 Task: Plan a birthday party for Sarah on June 15th at 7 PM.
Action: Mouse moved to (107, 131)
Screenshot: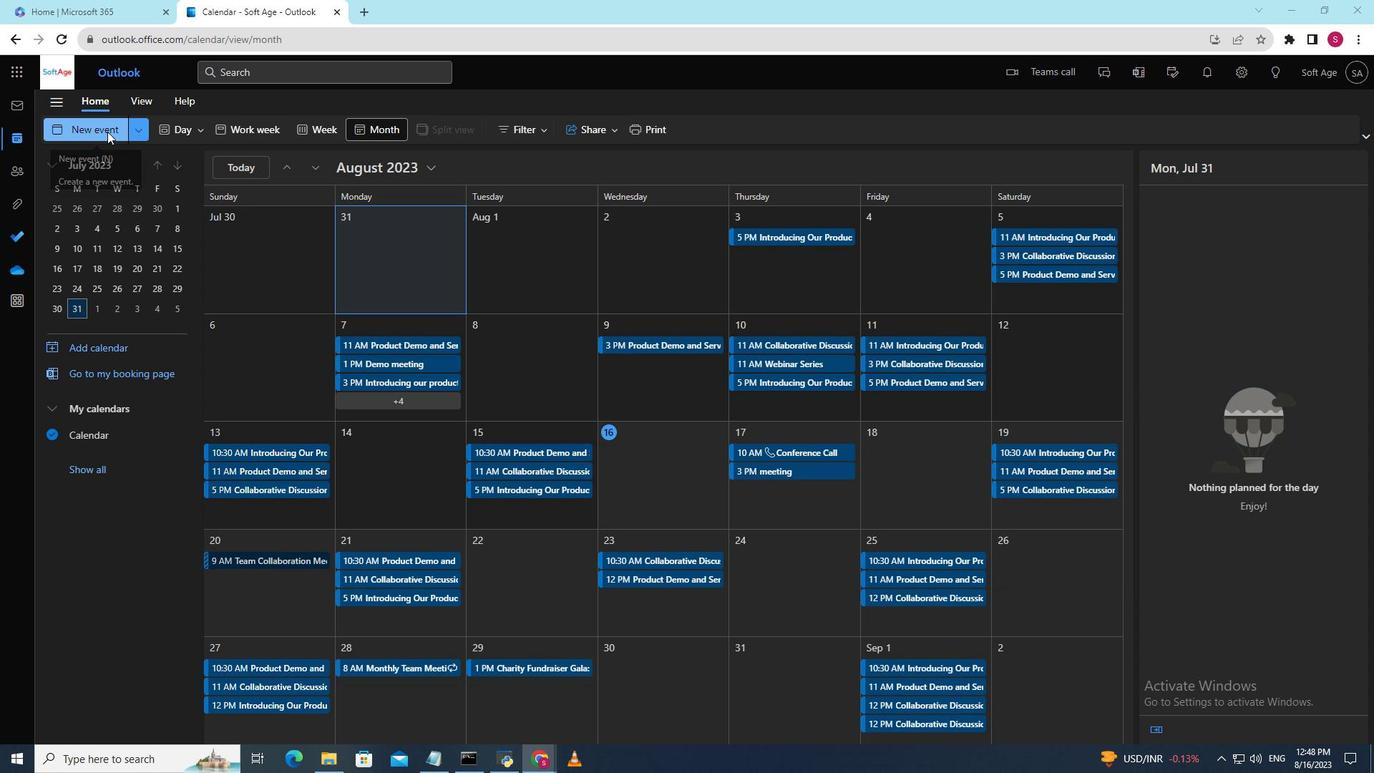
Action: Mouse pressed left at (107, 131)
Screenshot: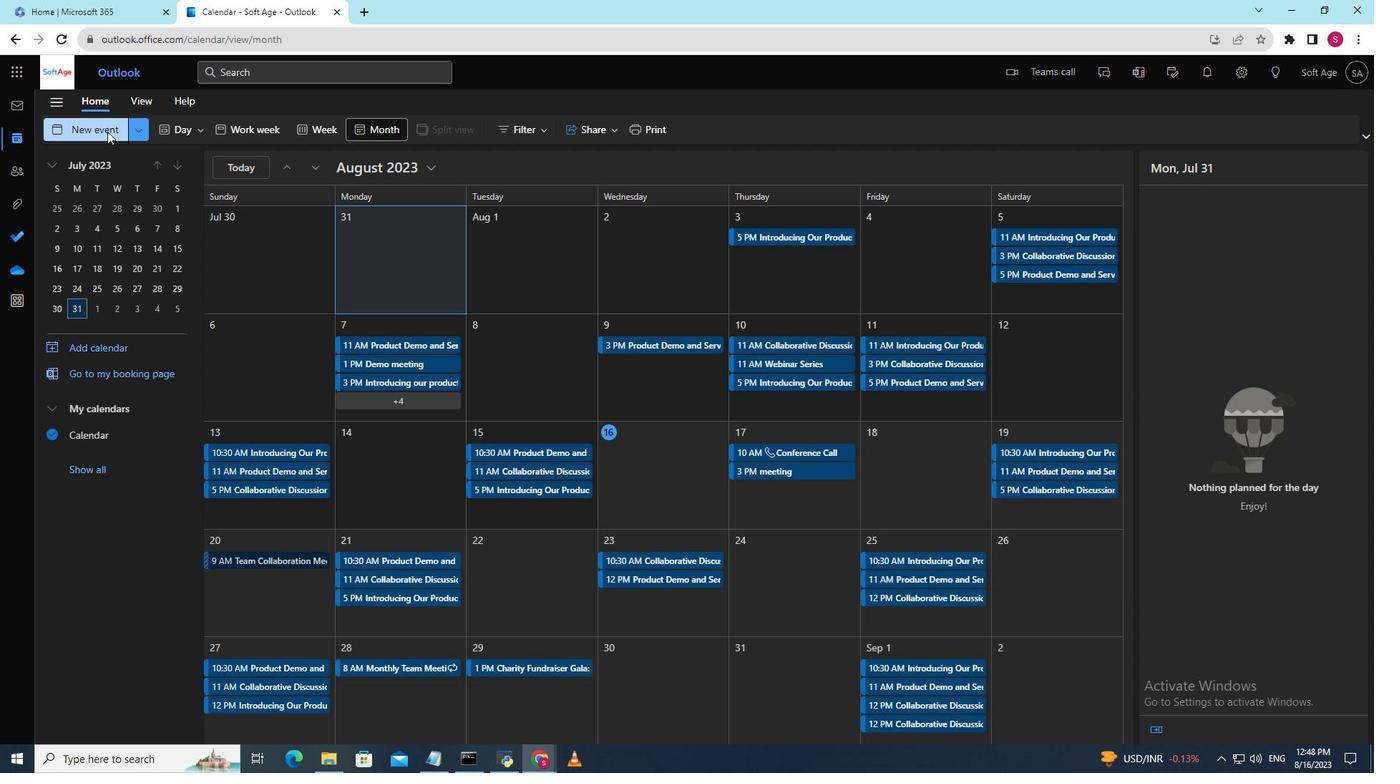 
Action: Mouse moved to (356, 216)
Screenshot: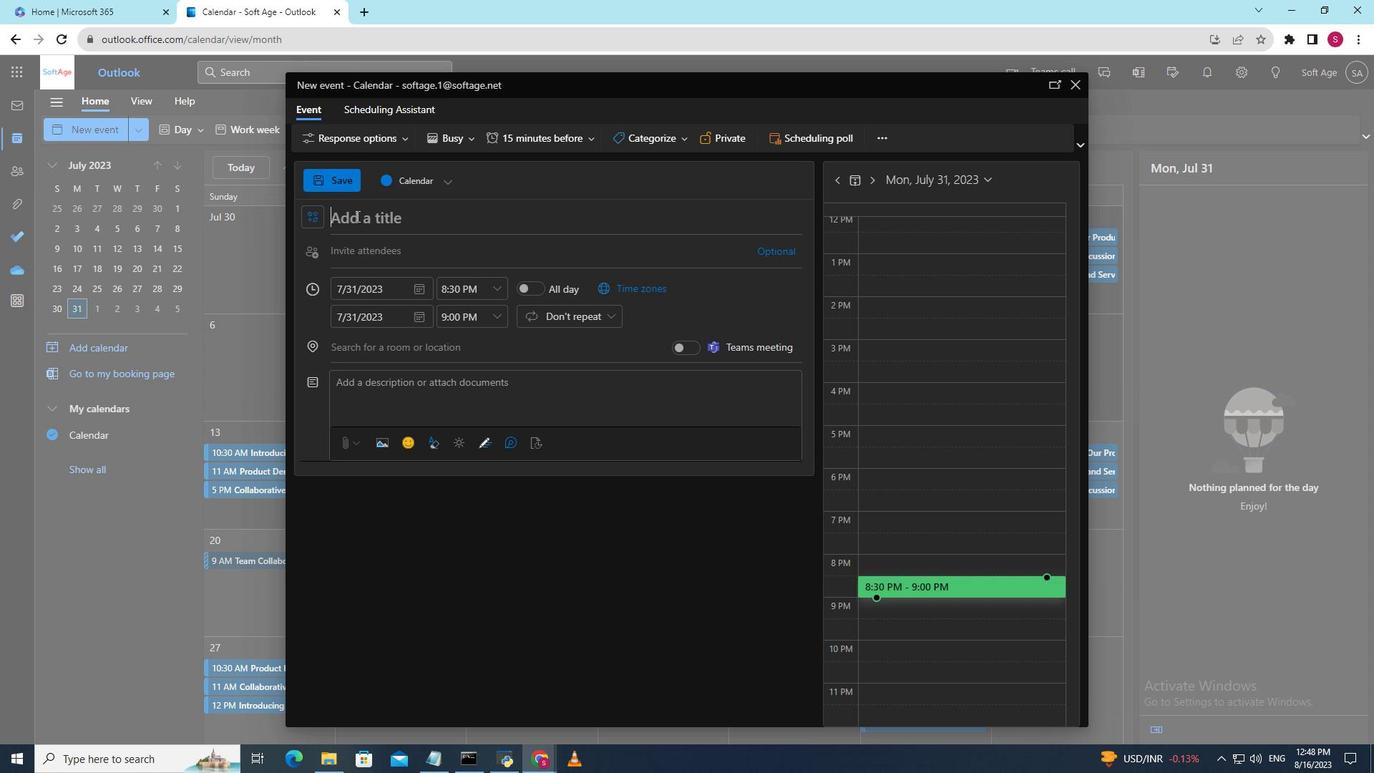 
Action: Key pressed <Key.shift><Key.shift><Key.shift><Key.shift><Key.shift><Key.shift><Key.shift><Key.shift><Key.shift><Key.shift><Key.shift><Key.shift><Key.shift><Key.shift><Key.shift><Key.shift><Key.shift><Key.shift><Key.shift><Key.shift><Key.shift><Key.shift><Key.shift><Key.shift><Key.shift><Key.shift><Key.shift><Key.shift><Key.shift><Key.shift><Key.shift><Key.shift><Key.shift><Key.shift><Key.shift><Key.shift><Key.shift><Key.shift><Key.shift><Key.shift><Key.shift><Key.shift><Key.shift><Key.shift><Key.shift><Key.shift><Key.shift><Key.shift><Key.shift><Key.shift><Key.shift><Key.shift><Key.shift><Key.shift><Key.shift><Key.shift><Key.shift><Key.shift><Key.shift><Key.shift><Key.shift><Key.shift><Key.shift><Key.shift><Key.shift><Key.shift>Sarah<Key.space><Key.shift><Key.shift><Key.shift><Key.shift><Key.shift><Key.shift><Key.shift>Birthday<Key.space><Key.shift><Key.shift><Key.shift><Key.shift><Key.shift><Key.shift><Key.shift><Key.shift><Key.shift><Key.shift><Key.shift><Key.shift><Key.shift><Key.shift><Key.shift><Key.shift><Key.shift><Key.shift><Key.shift><Key.shift>Party
Screenshot: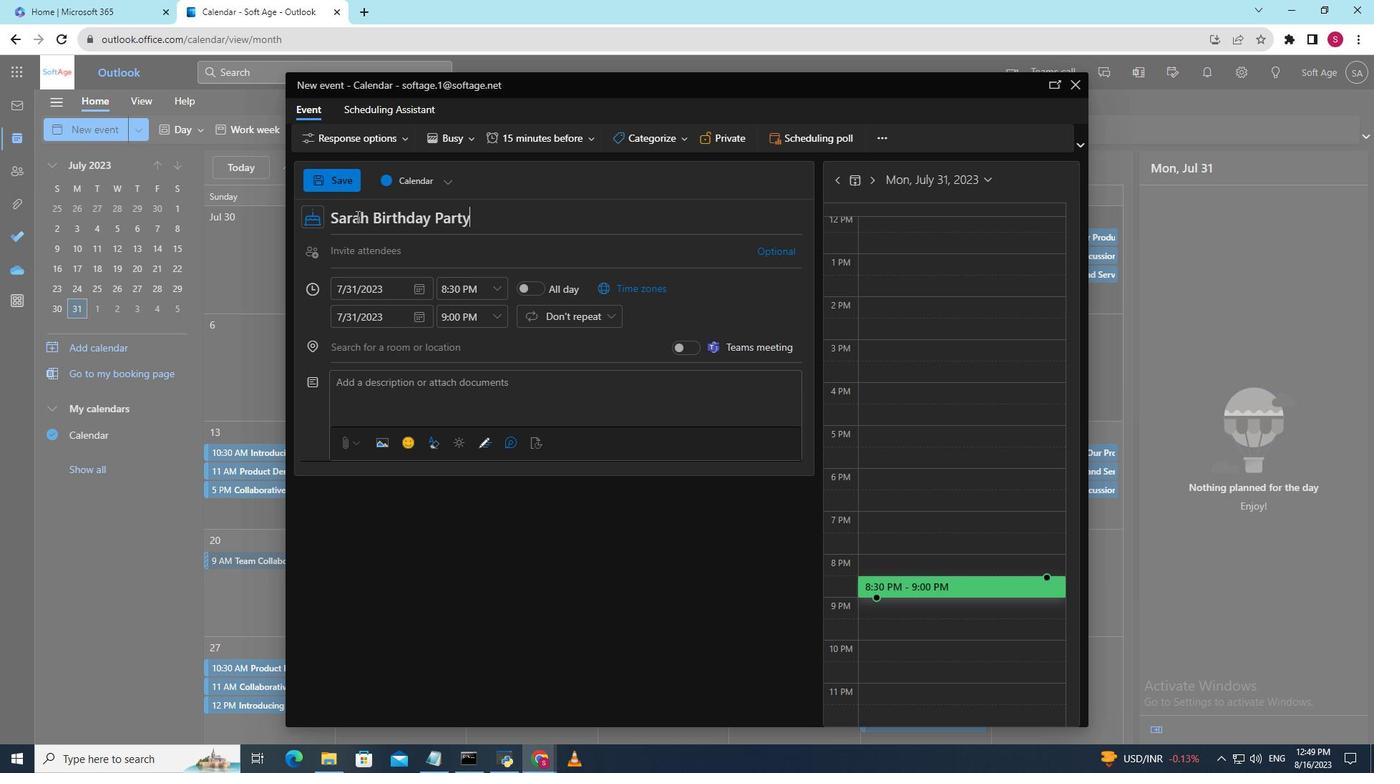 
Action: Mouse moved to (401, 251)
Screenshot: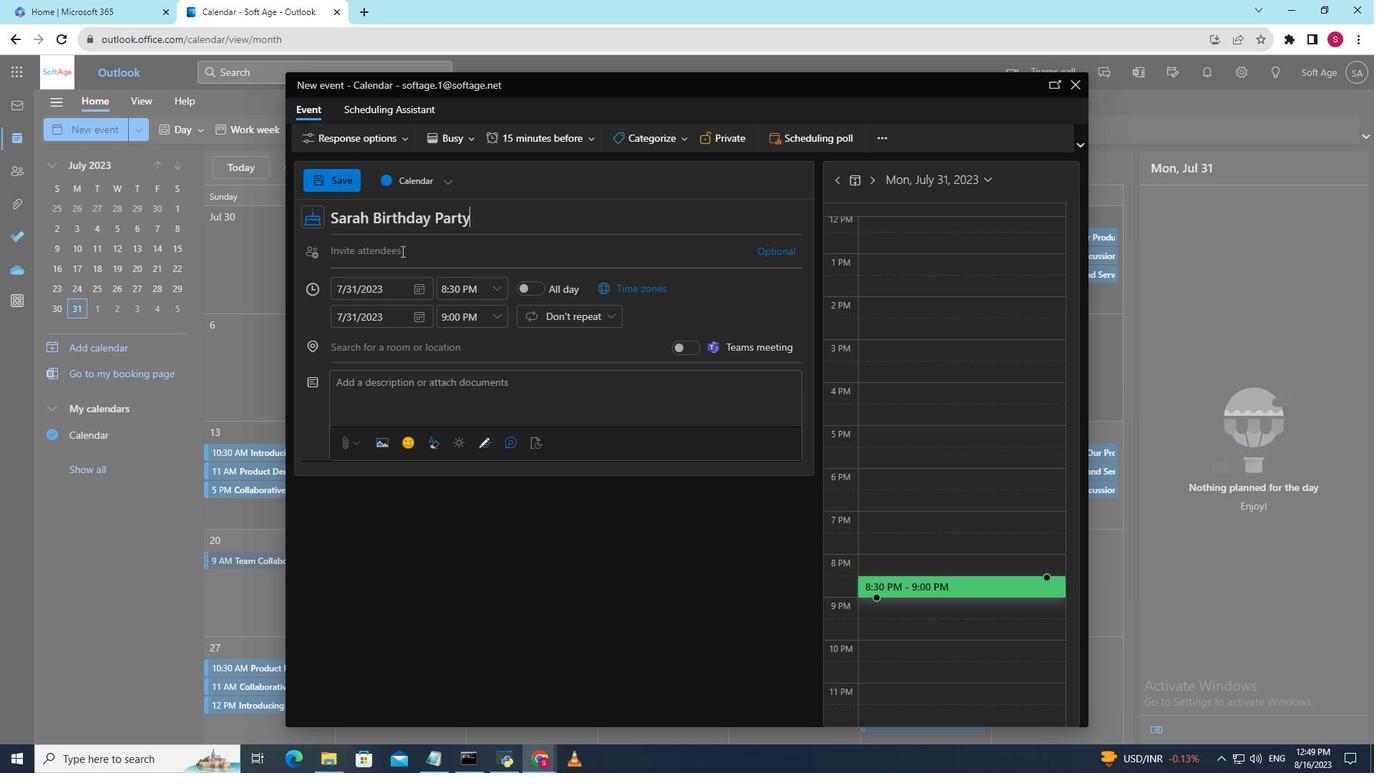 
Action: Mouse pressed left at (401, 251)
Screenshot: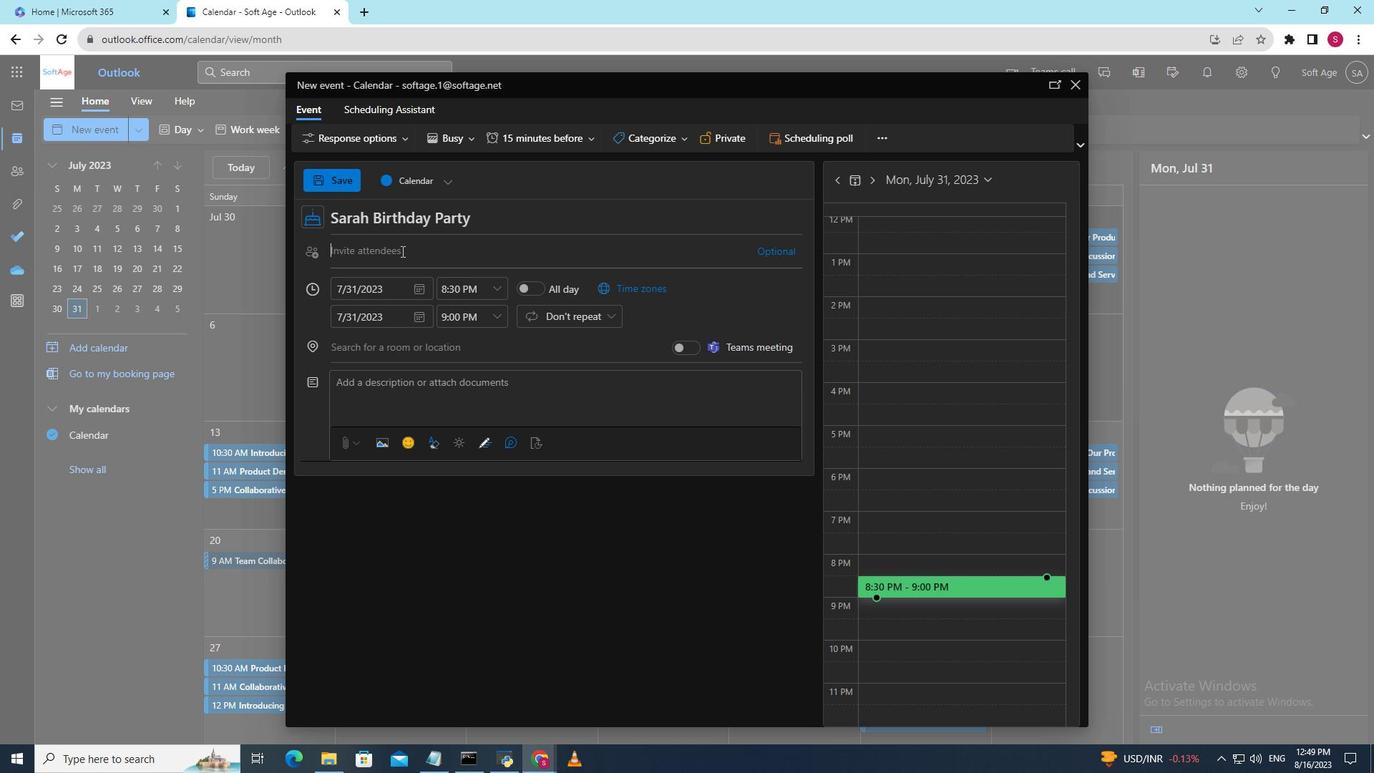 
Action: Key pressed softage.2<Key.shift>@si<Key.backspace>oftage.net
Screenshot: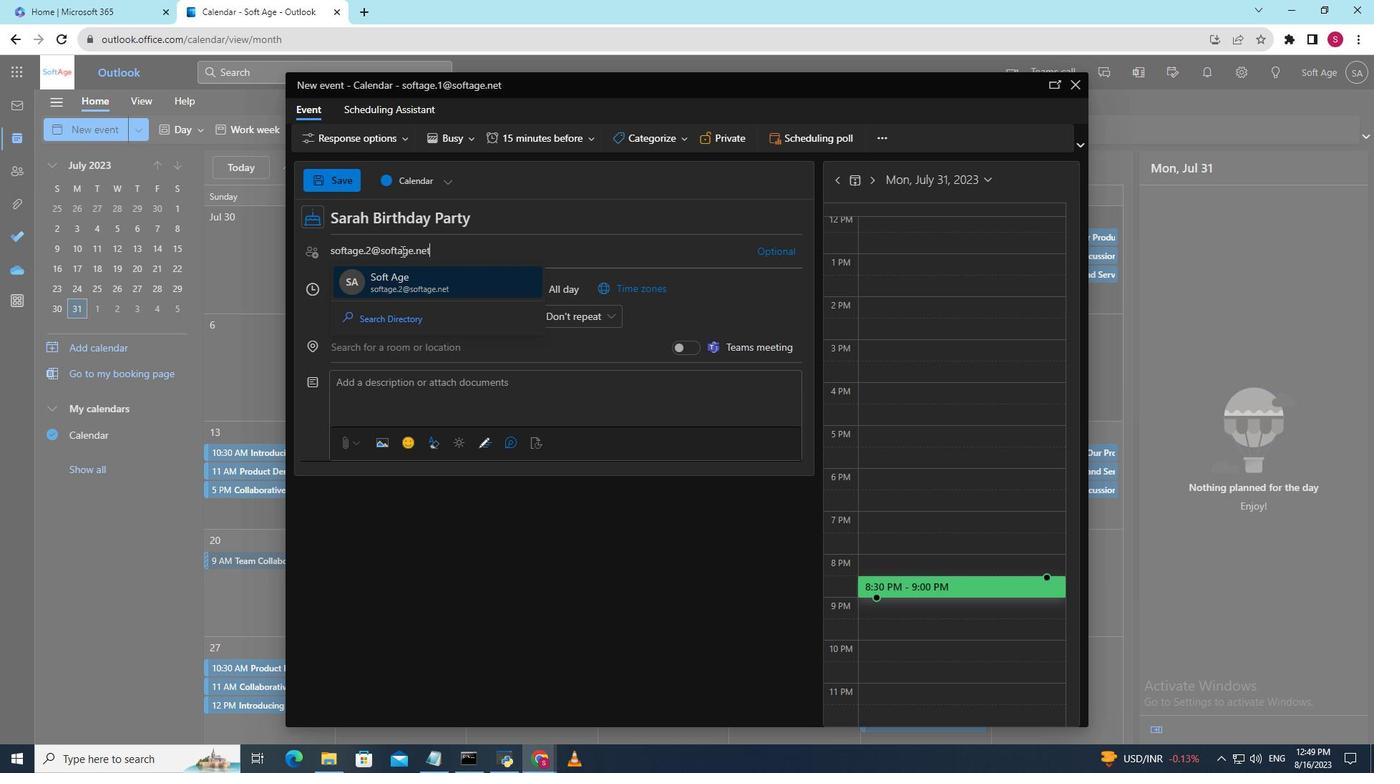 
Action: Mouse moved to (390, 281)
Screenshot: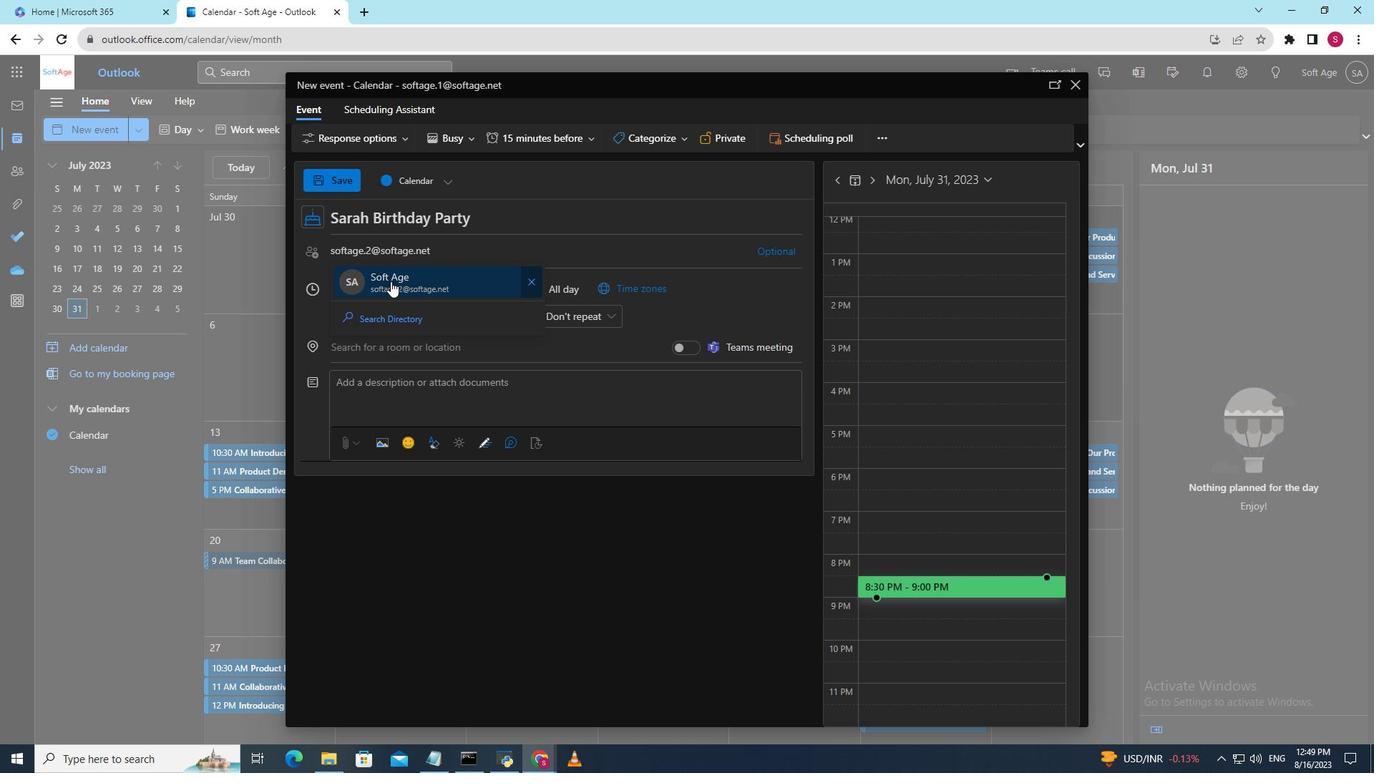 
Action: Mouse pressed left at (390, 281)
Screenshot: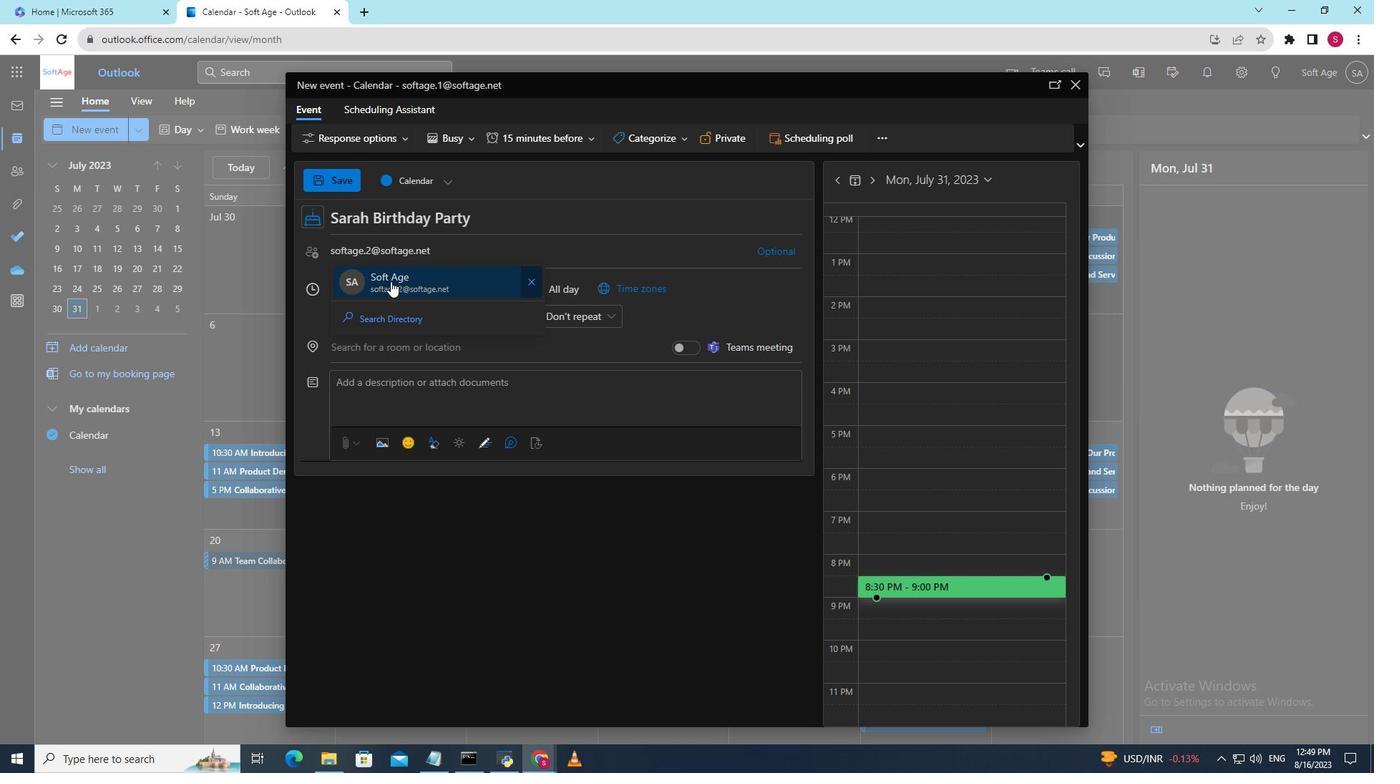 
Action: Mouse moved to (417, 256)
Screenshot: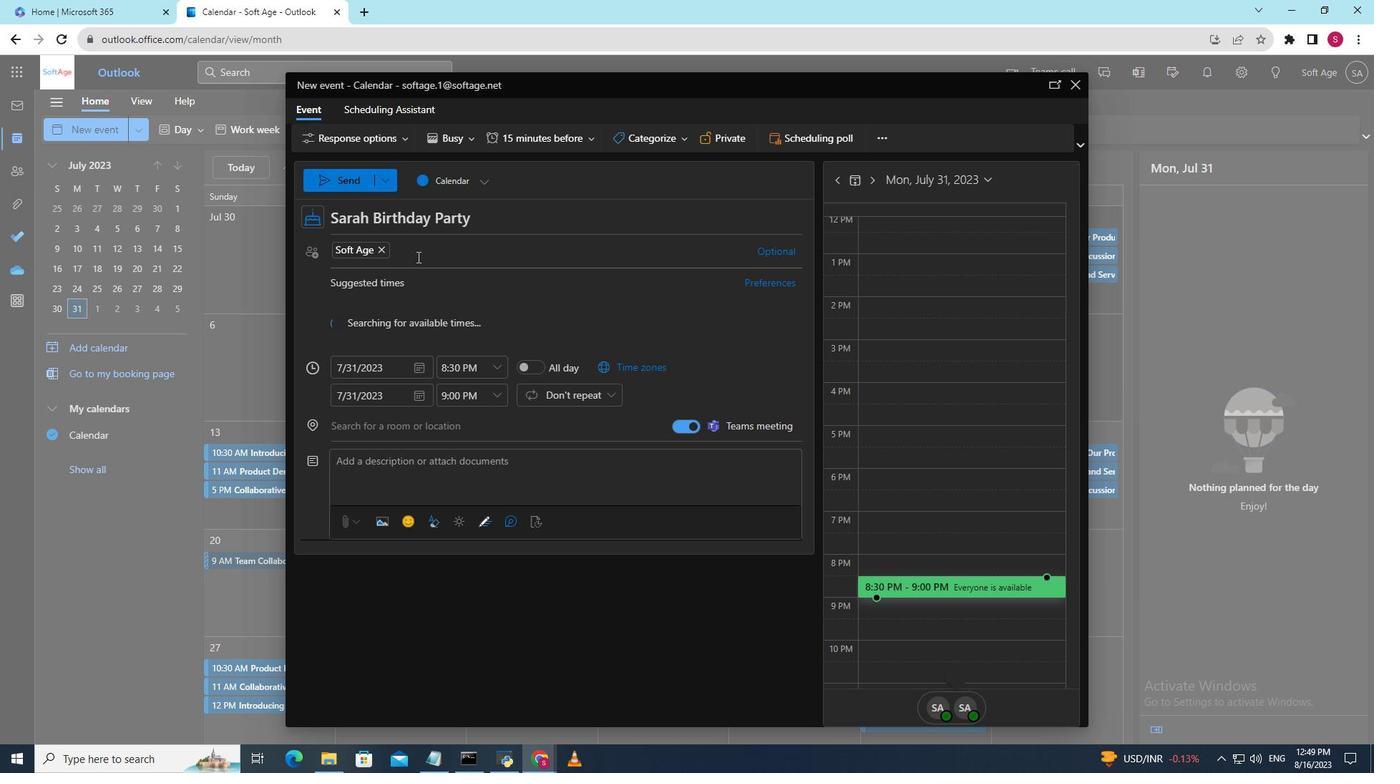 
Action: Key pressed <Key.shift>Softage.3<Key.shift>@softage.net
Screenshot: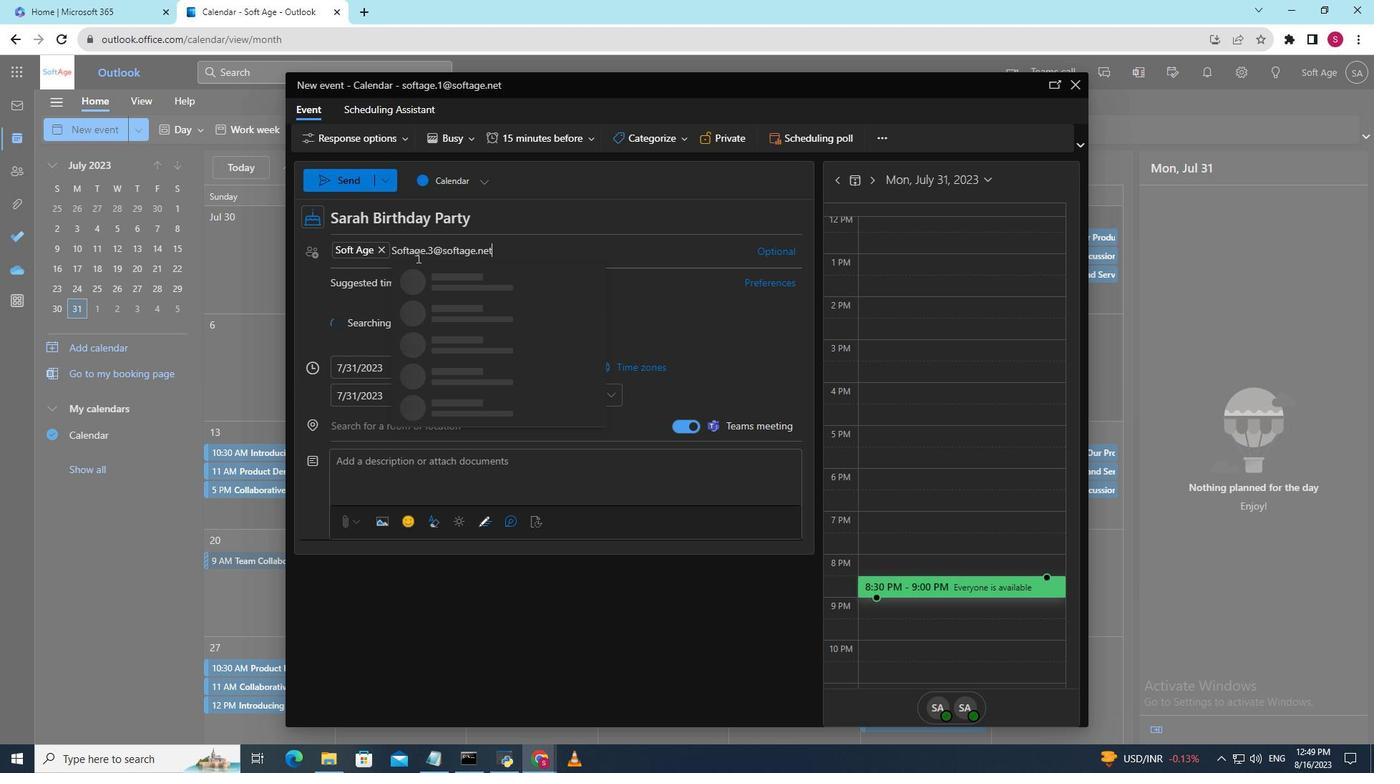 
Action: Mouse moved to (494, 278)
Screenshot: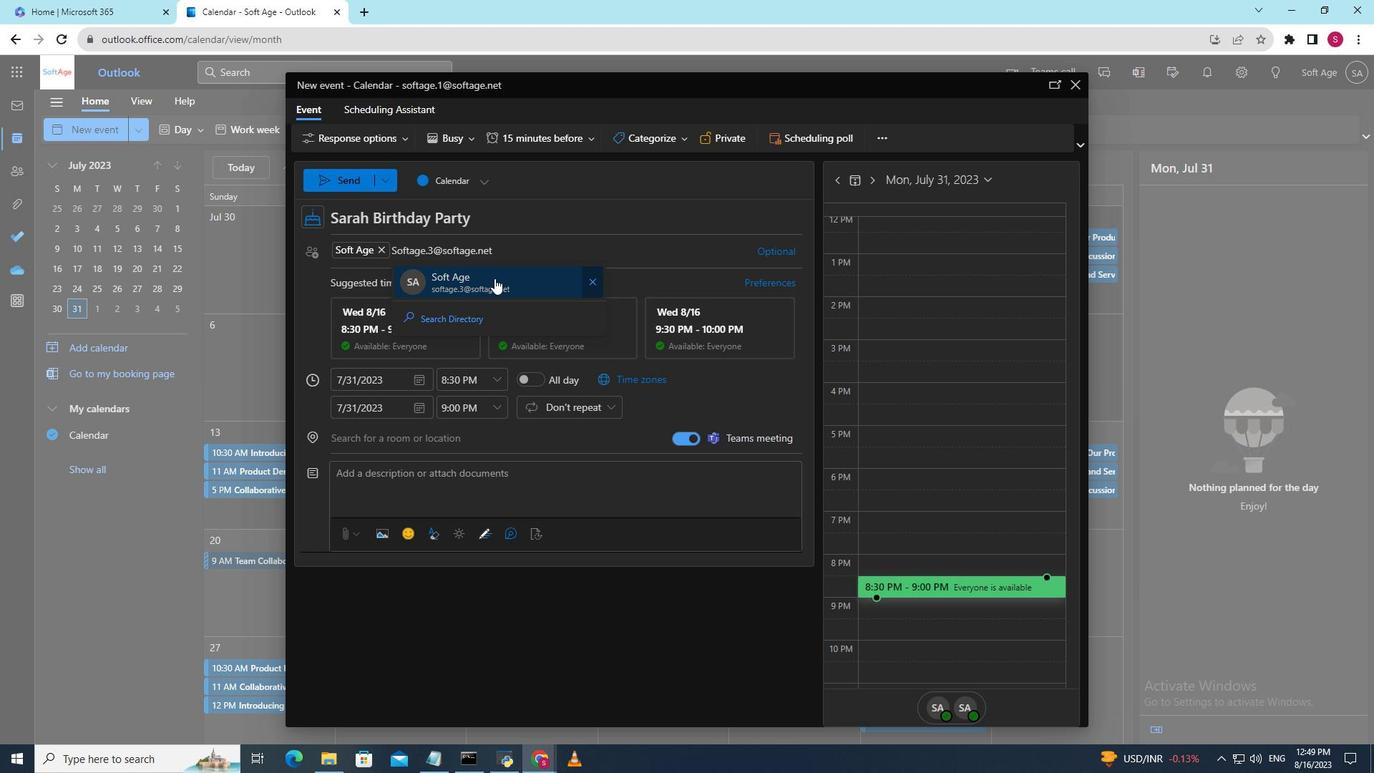 
Action: Mouse pressed left at (494, 278)
Screenshot: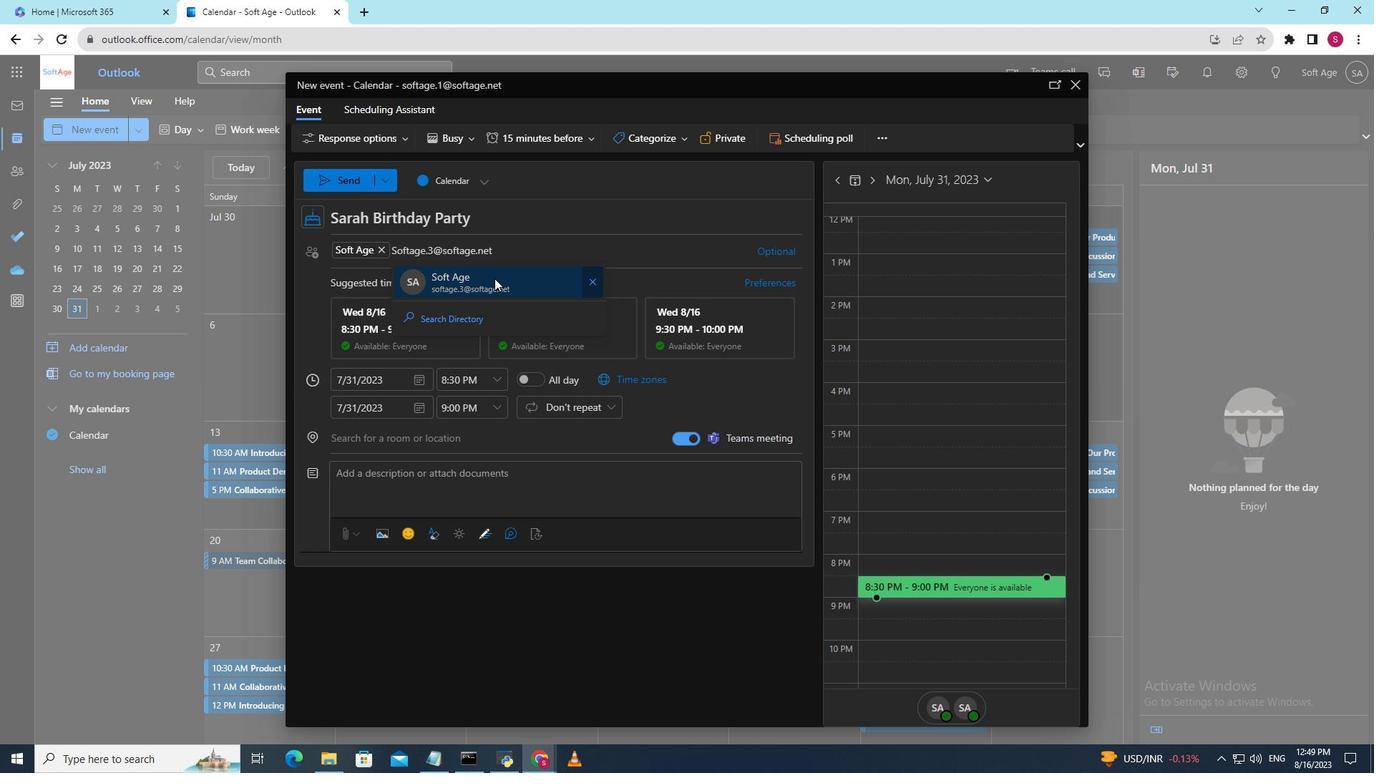 
Action: Key pressed <Key.shift>Softage.4<Key.shift>@softage.net
Screenshot: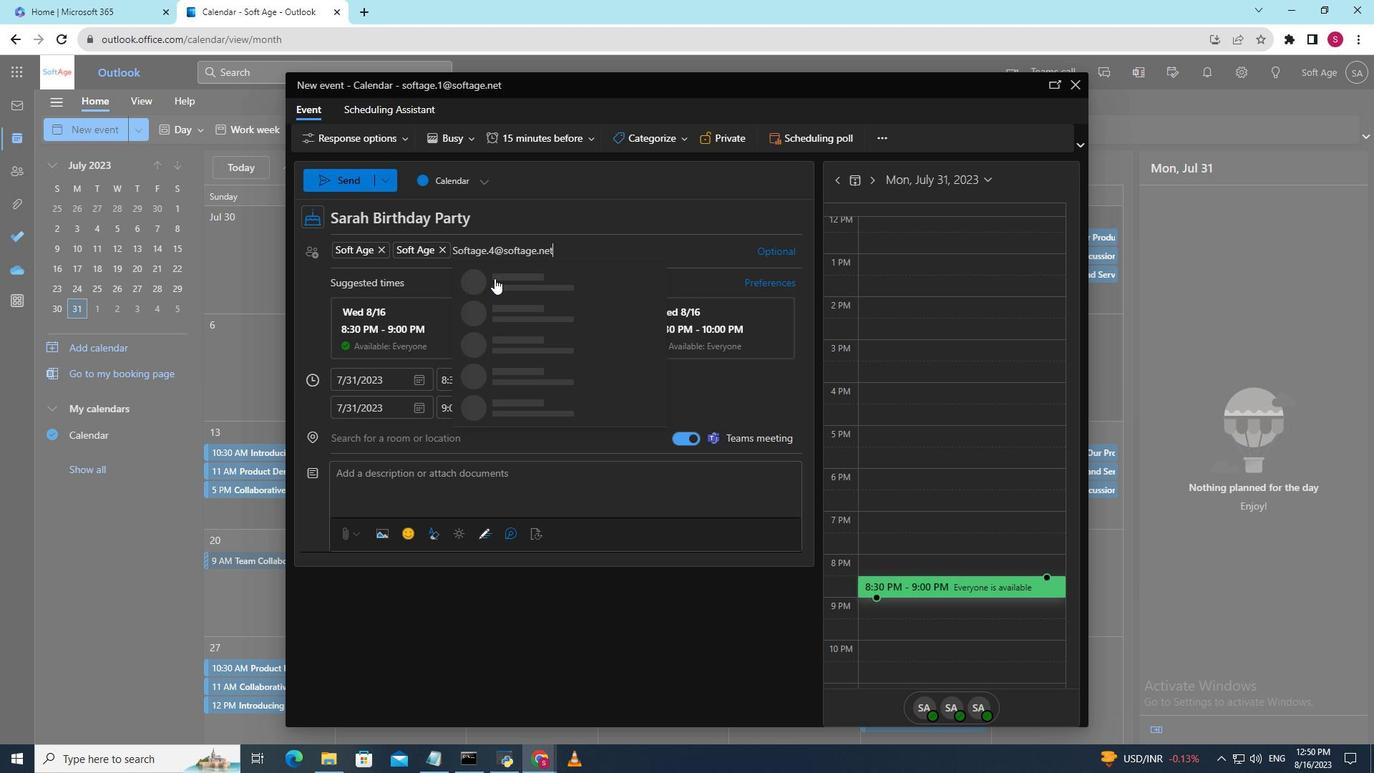 
Action: Mouse pressed left at (494, 278)
Screenshot: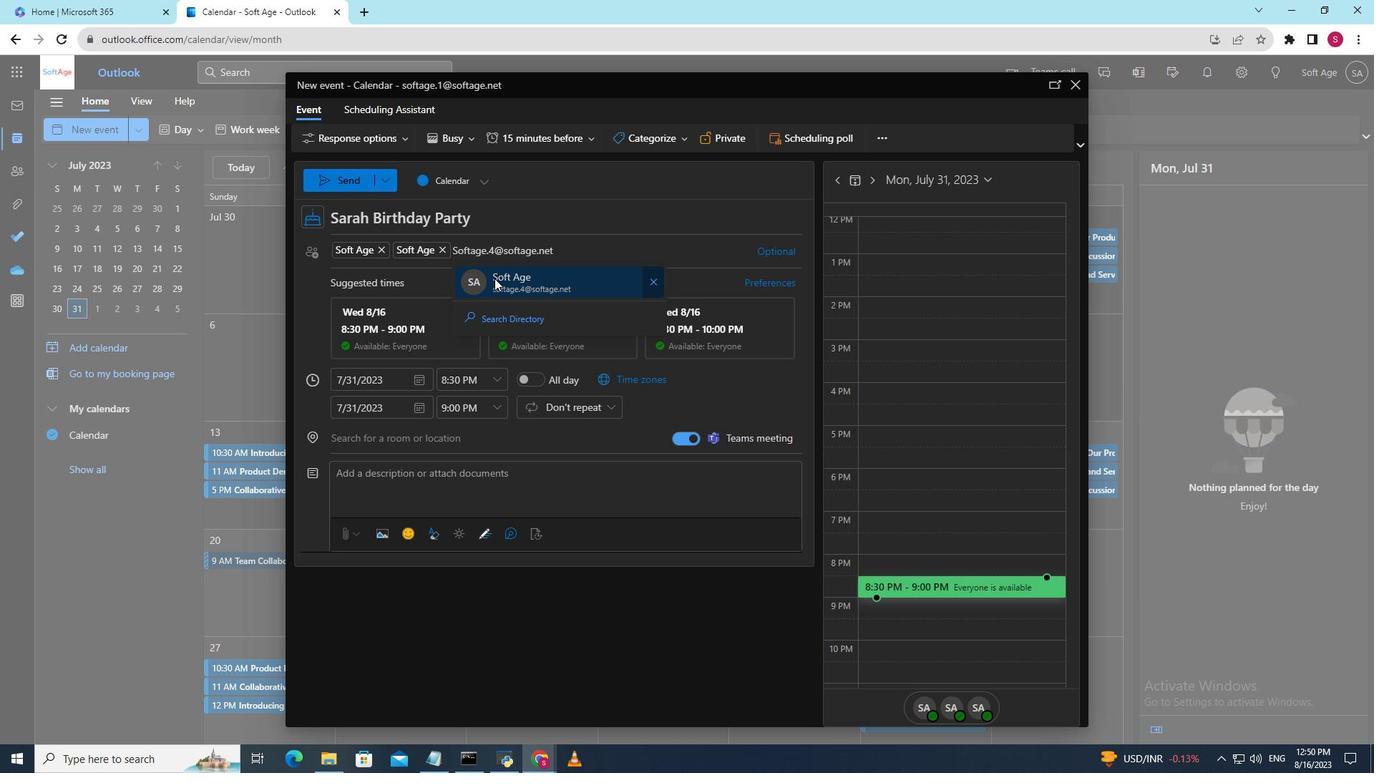 
Action: Mouse moved to (419, 362)
Screenshot: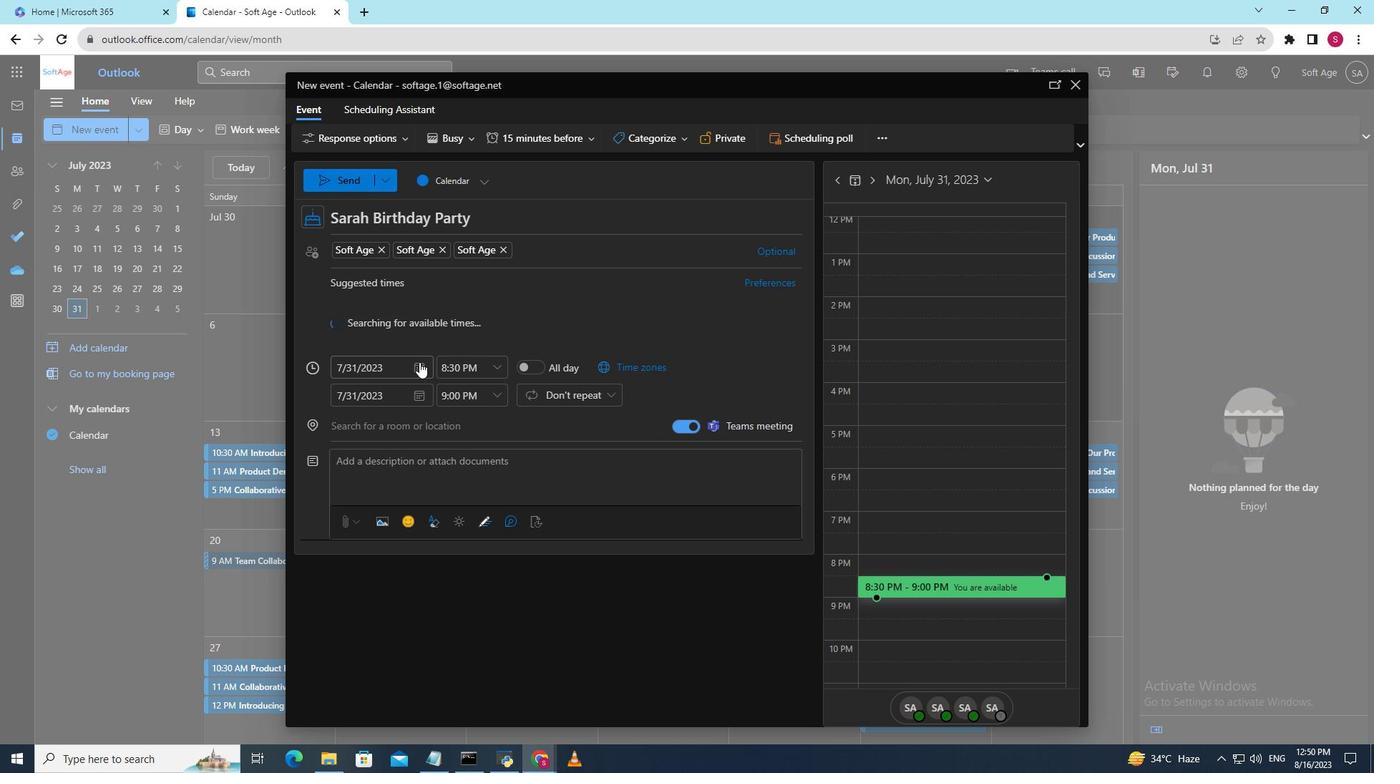 
Action: Mouse pressed left at (419, 362)
Screenshot: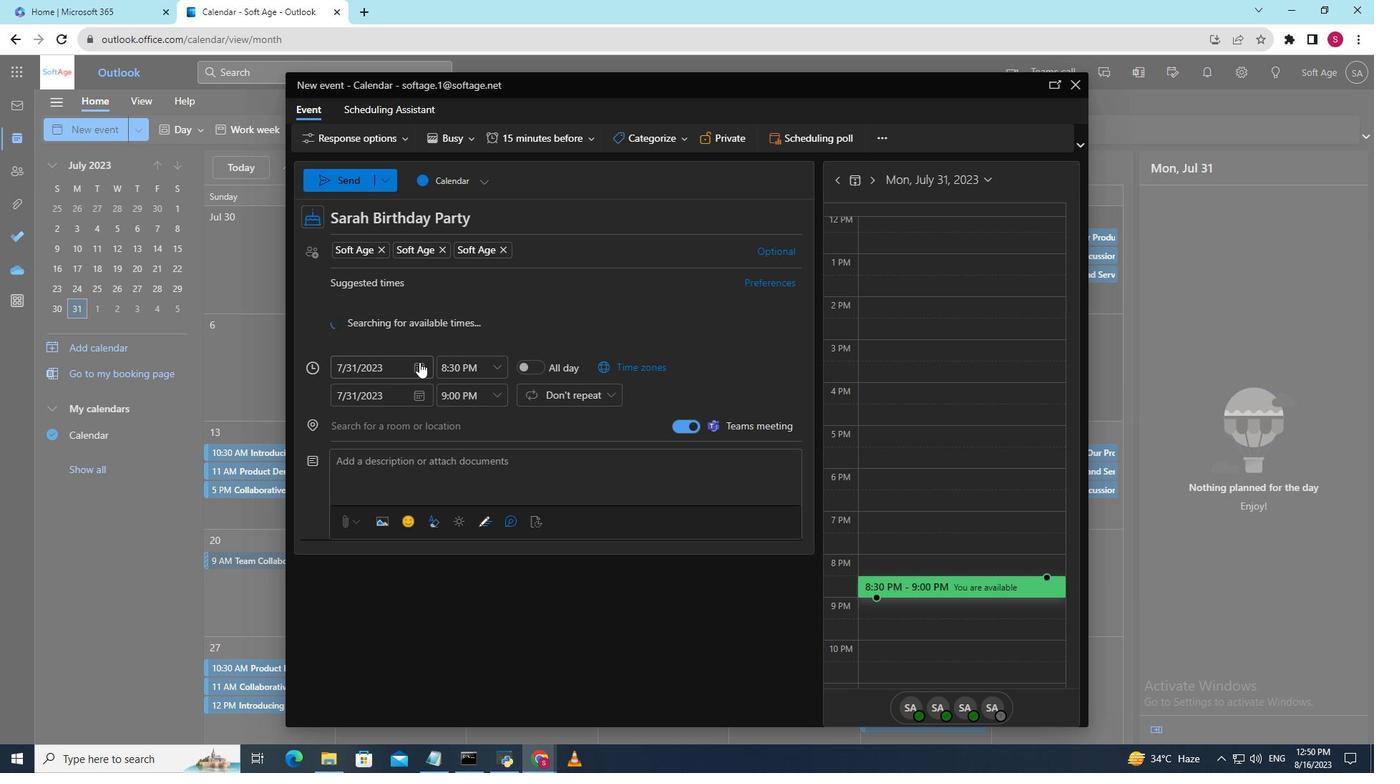 
Action: Mouse moved to (464, 398)
Screenshot: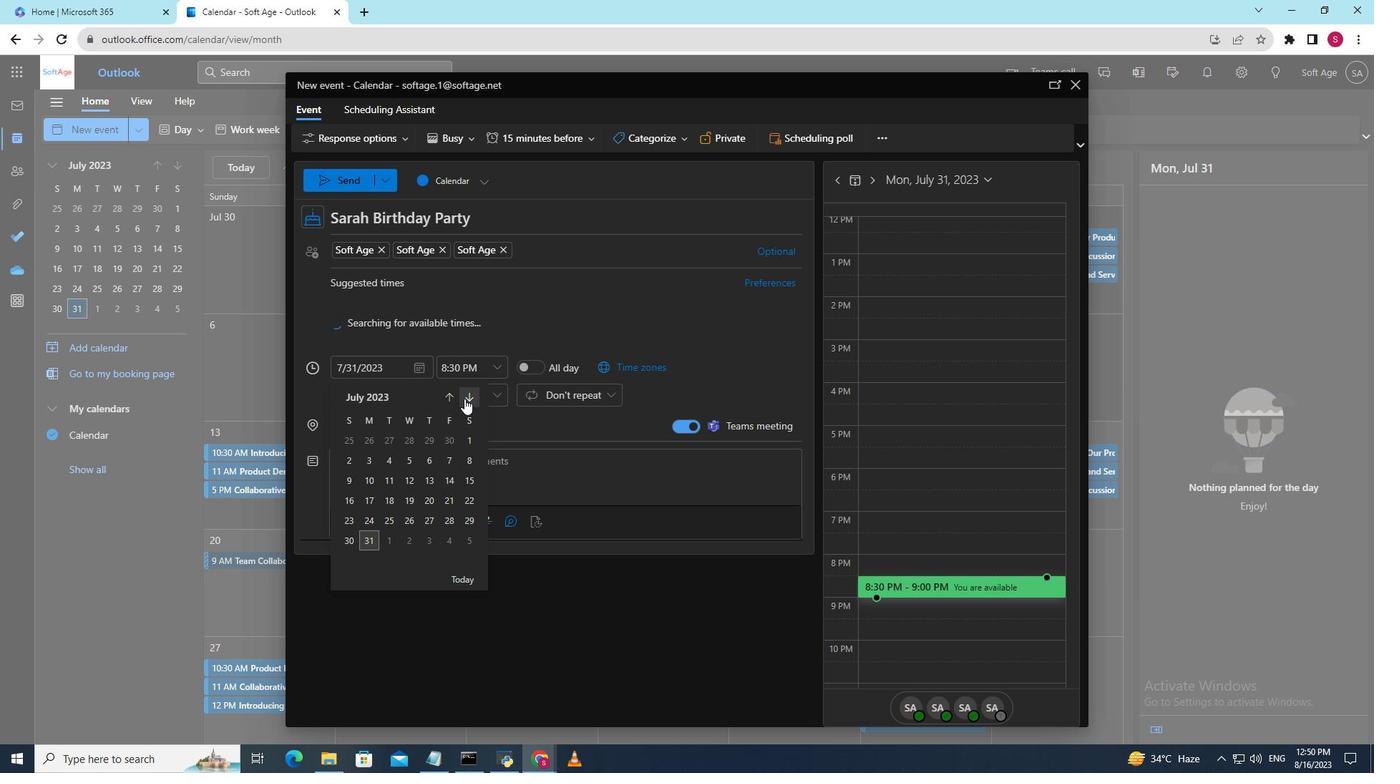 
Action: Mouse pressed left at (464, 398)
Screenshot: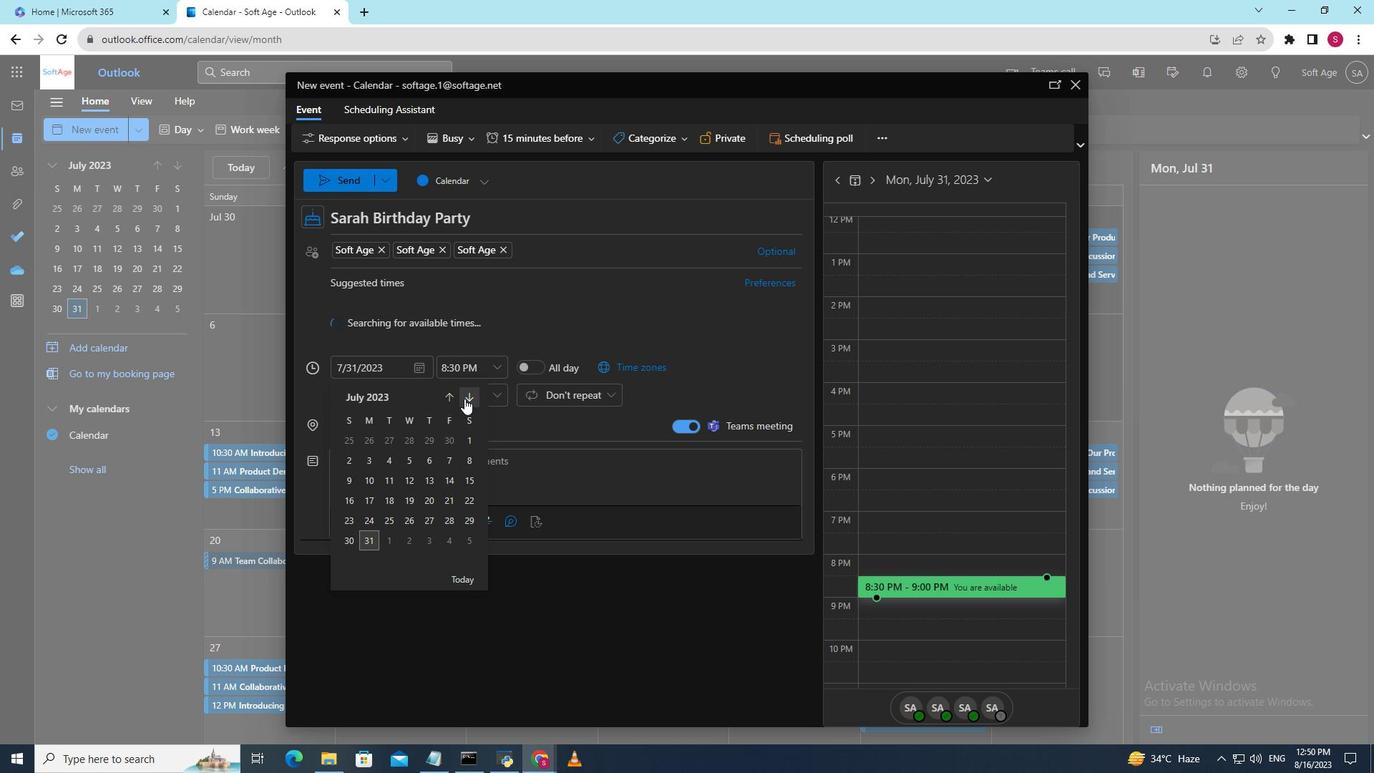 
Action: Mouse moved to (453, 401)
Screenshot: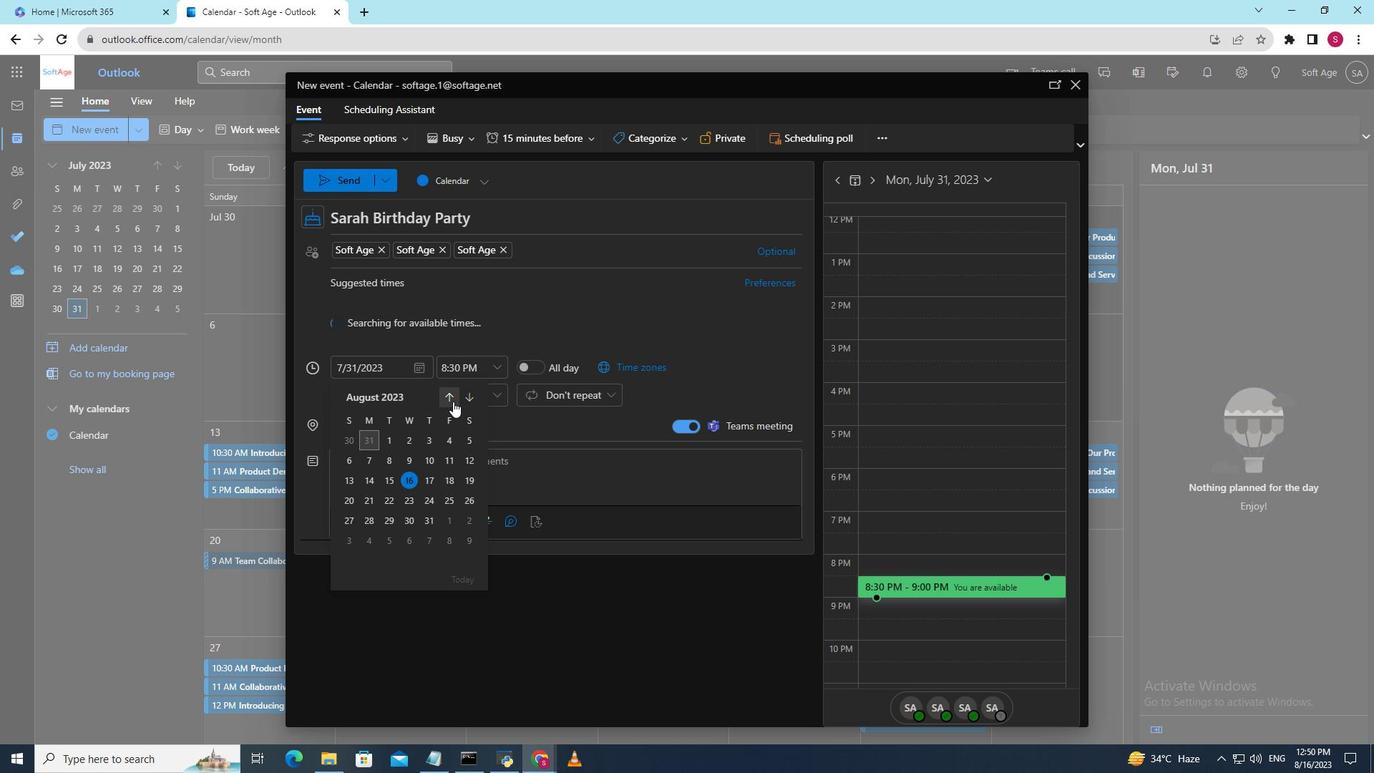 
Action: Mouse pressed left at (453, 401)
Screenshot: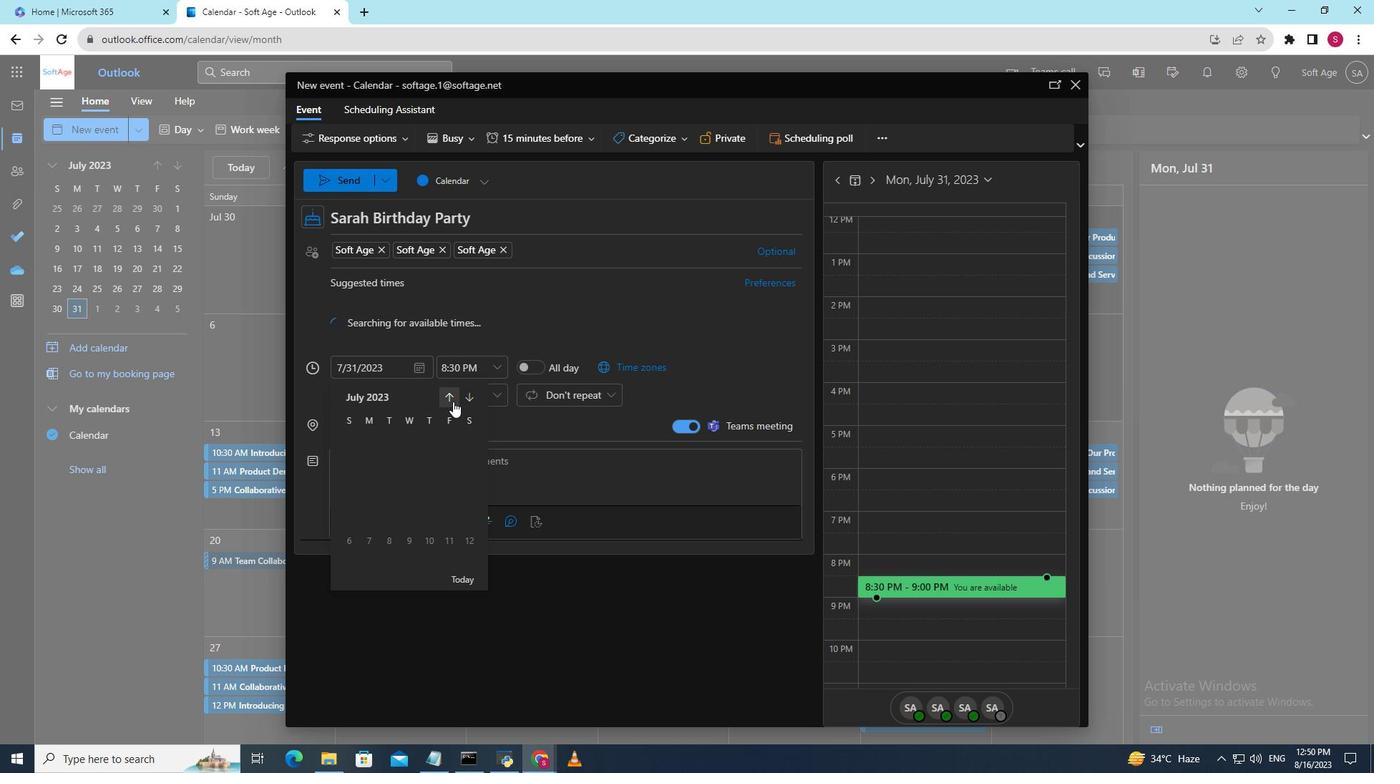 
Action: Mouse pressed left at (453, 401)
Screenshot: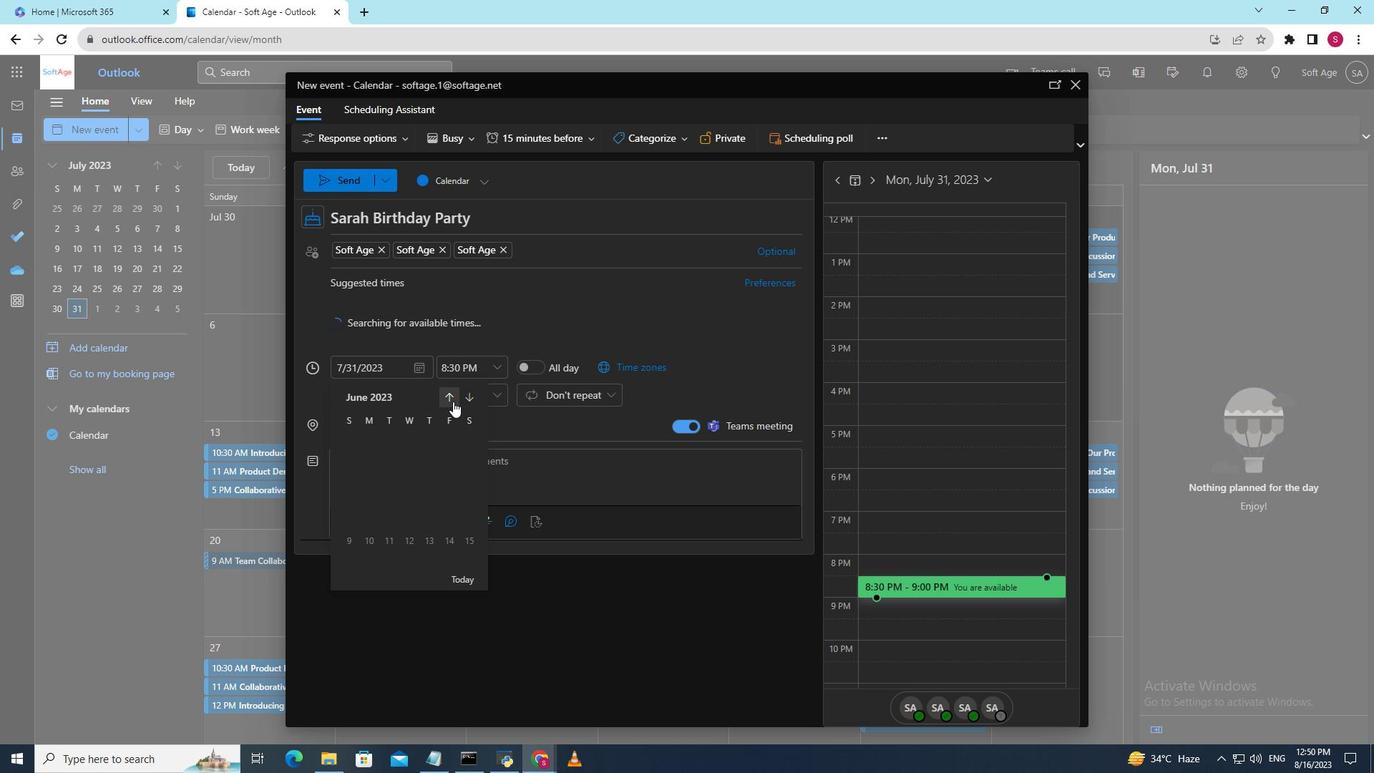
Action: Mouse moved to (428, 480)
Screenshot: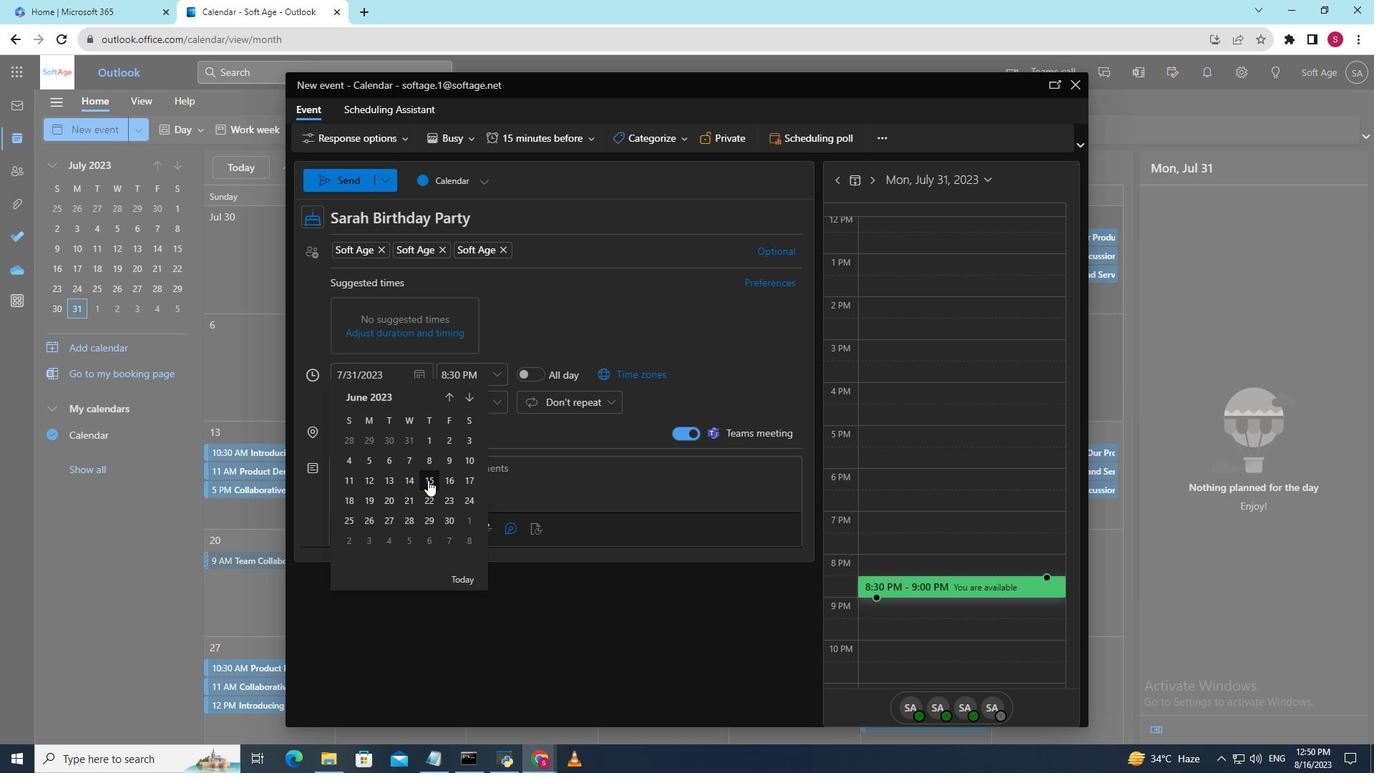 
Action: Mouse pressed left at (428, 480)
Screenshot: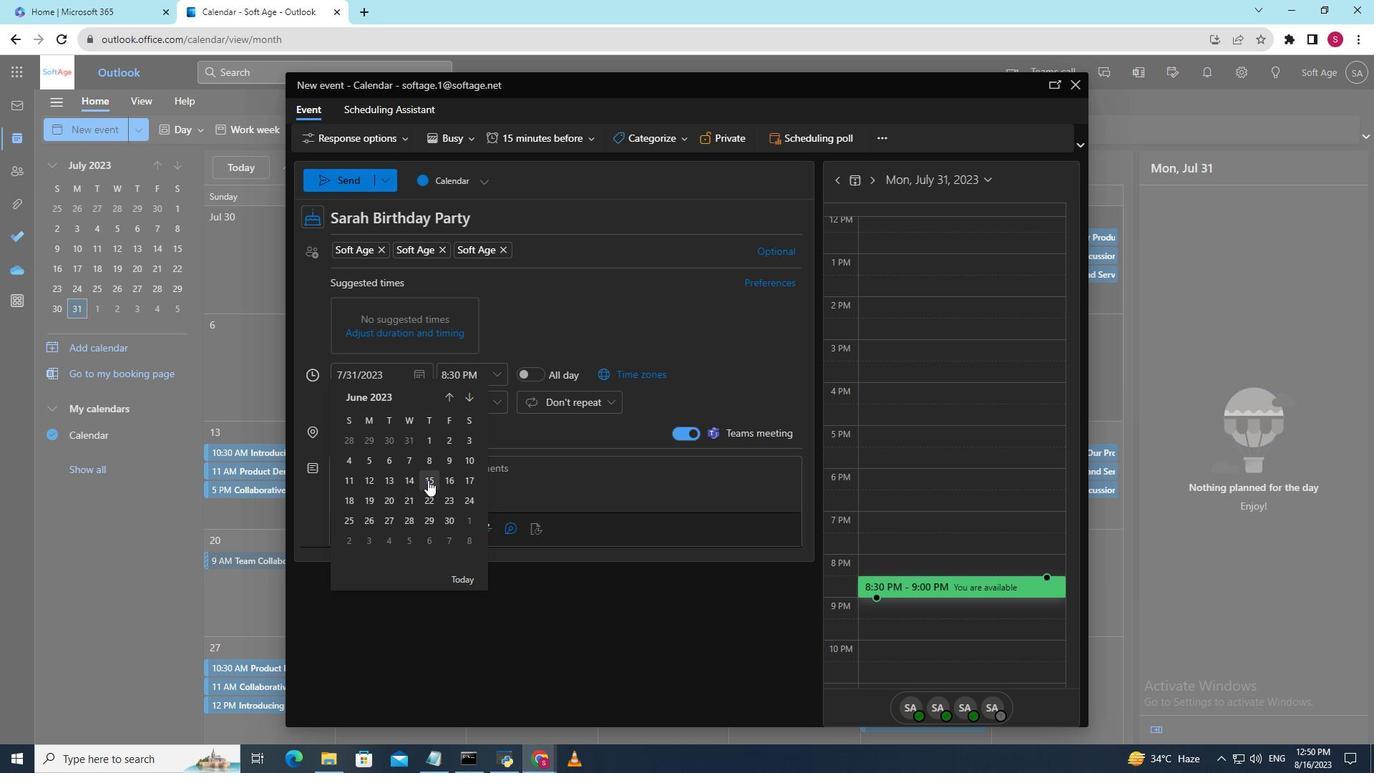 
Action: Mouse moved to (498, 370)
Screenshot: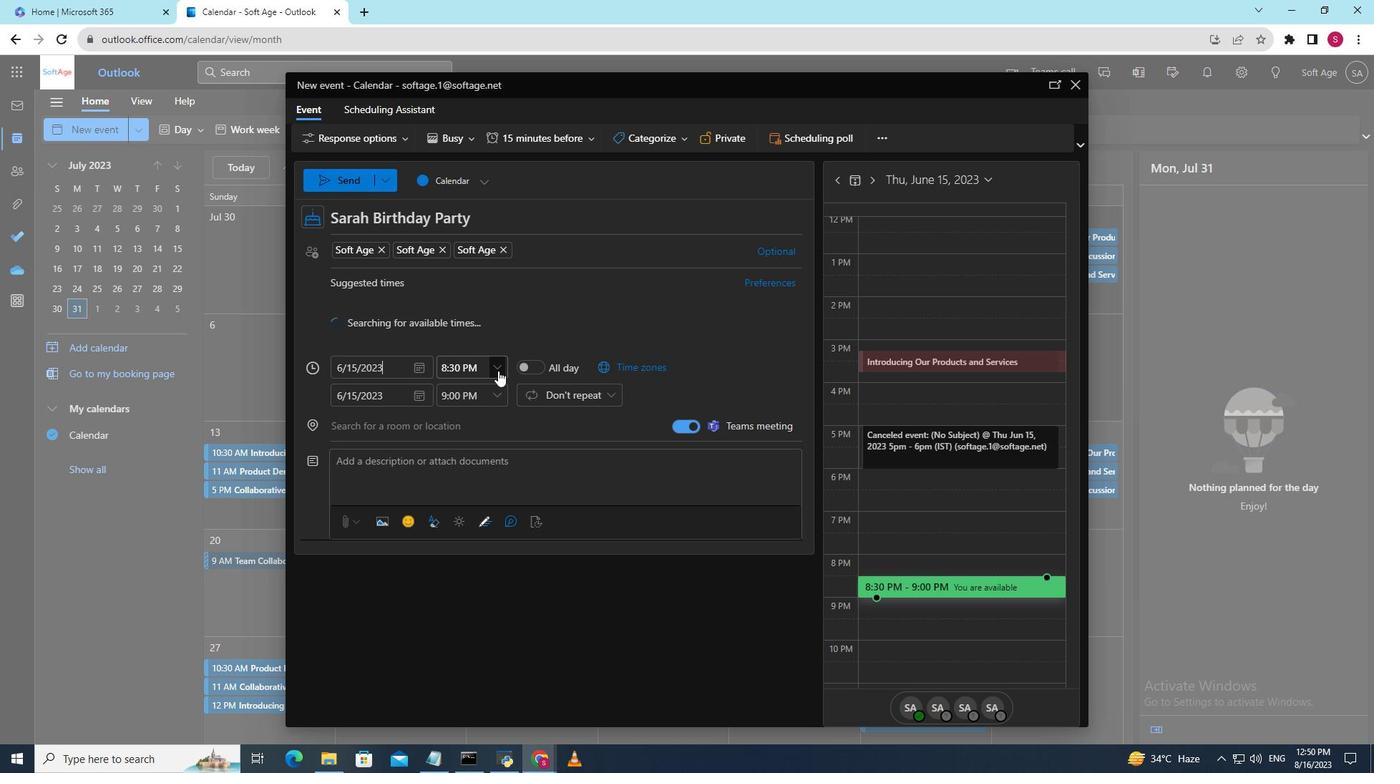 
Action: Mouse pressed left at (498, 370)
Screenshot: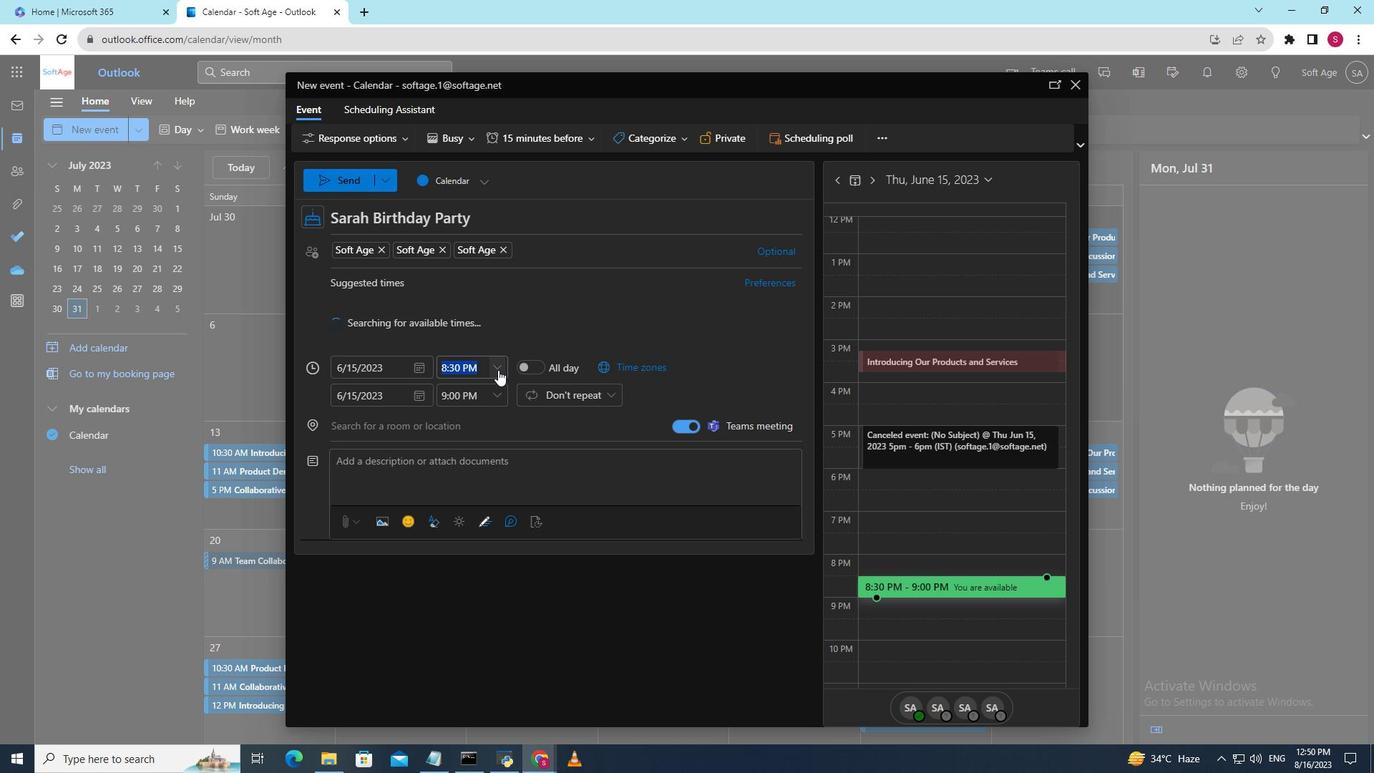 
Action: Mouse moved to (500, 387)
Screenshot: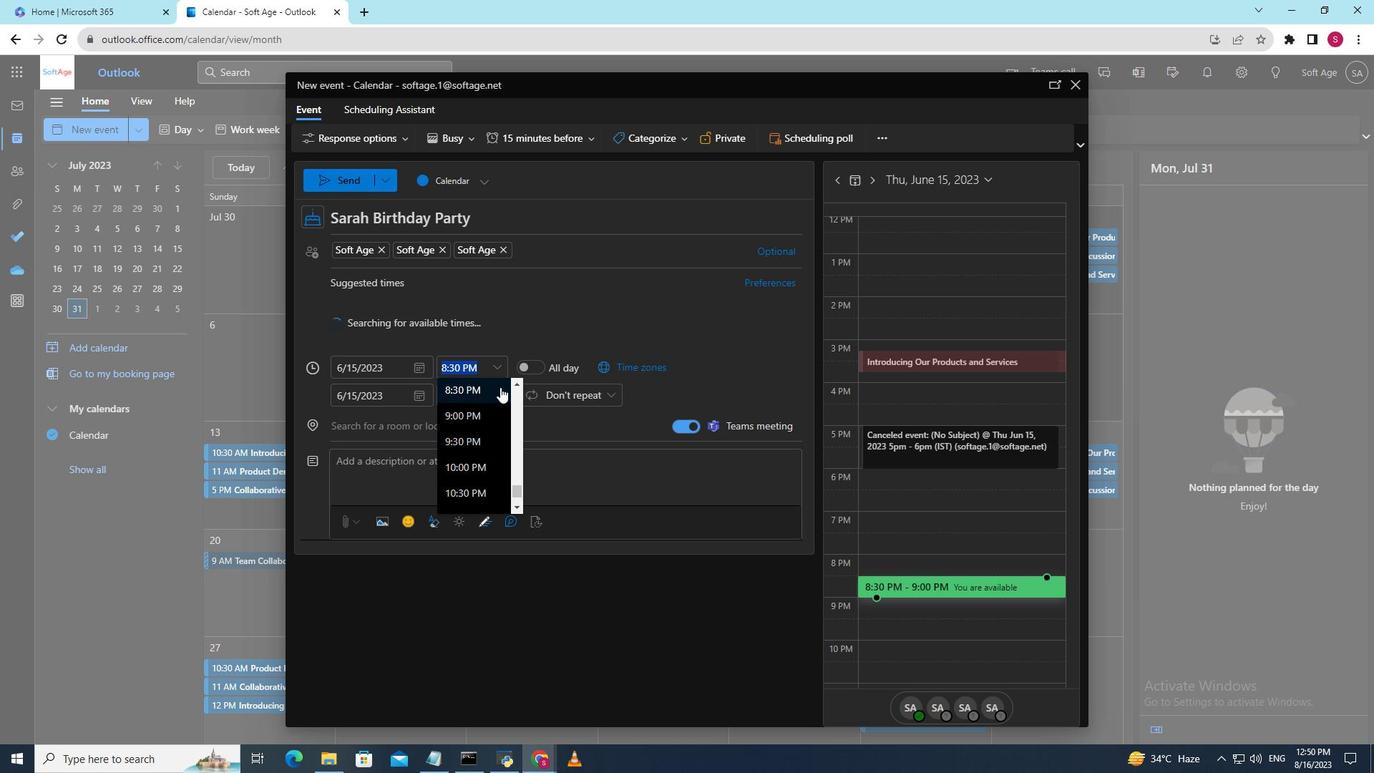 
Action: Mouse scrolled (500, 387) with delta (0, 0)
Screenshot: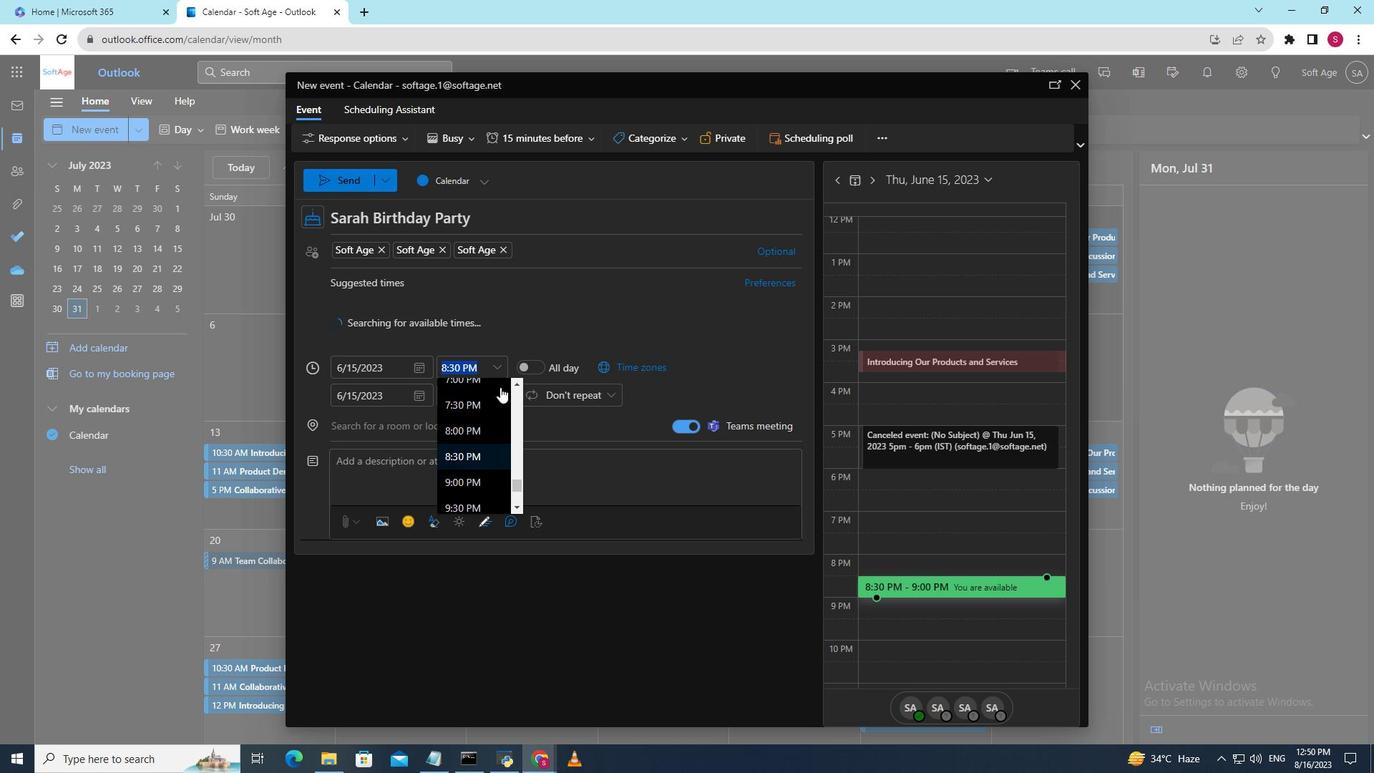 
Action: Mouse moved to (475, 395)
Screenshot: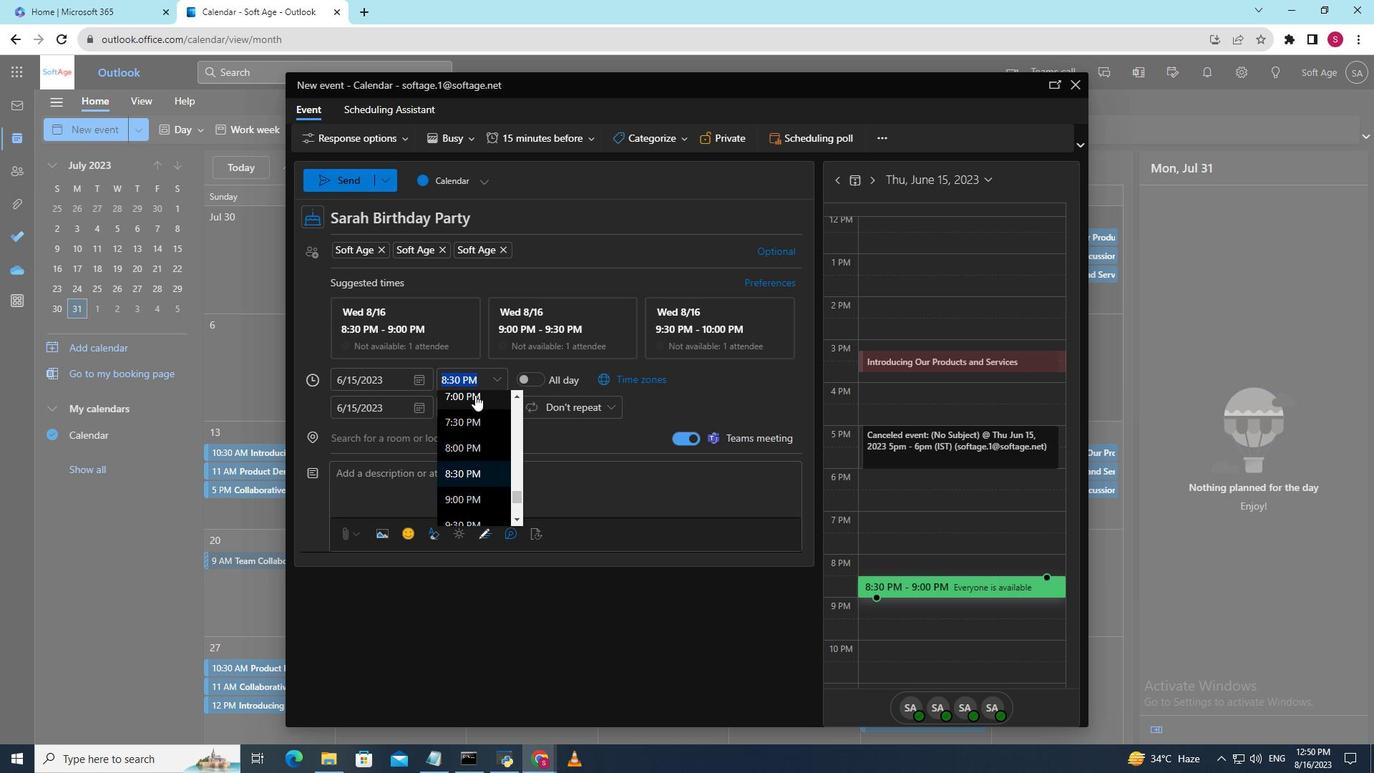 
Action: Mouse pressed left at (475, 395)
Screenshot: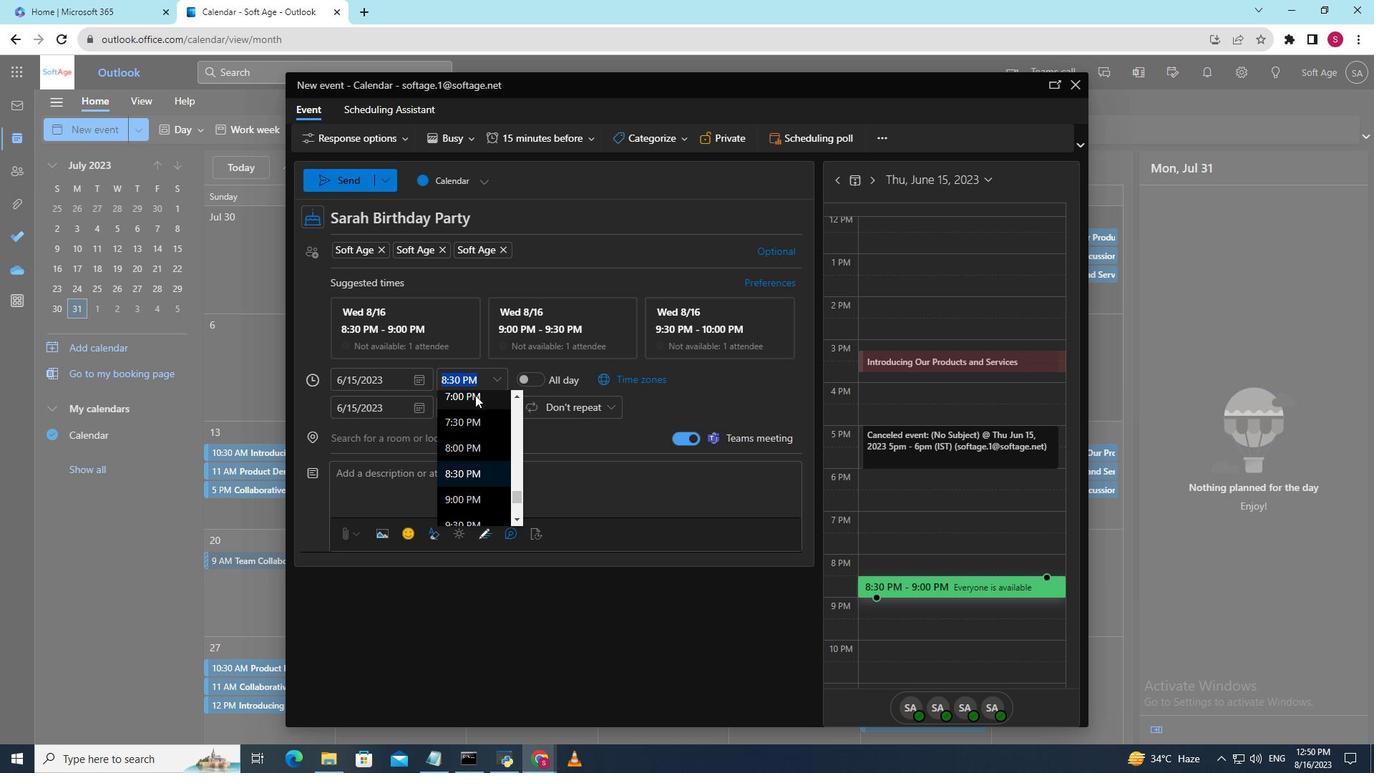 
Action: Mouse moved to (376, 477)
Screenshot: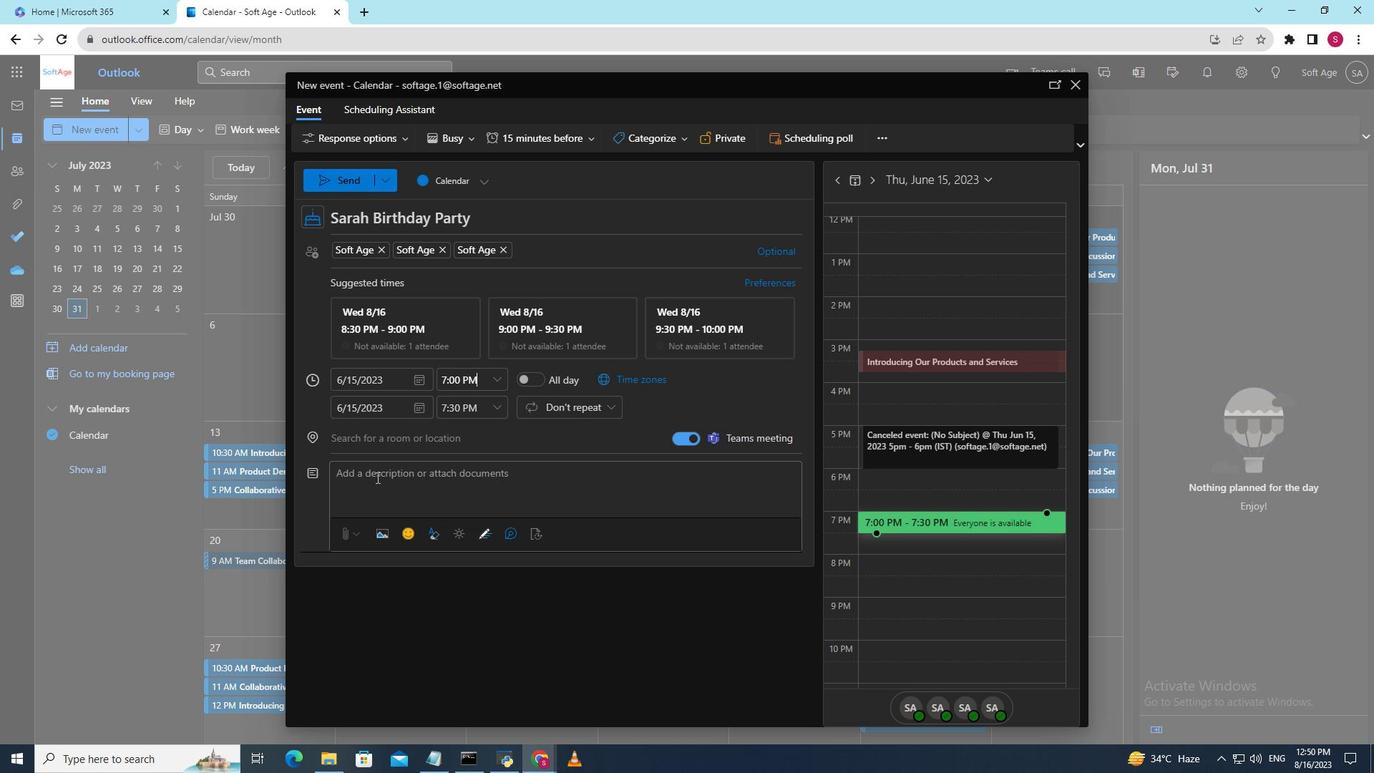 
Action: Mouse pressed left at (376, 477)
Screenshot: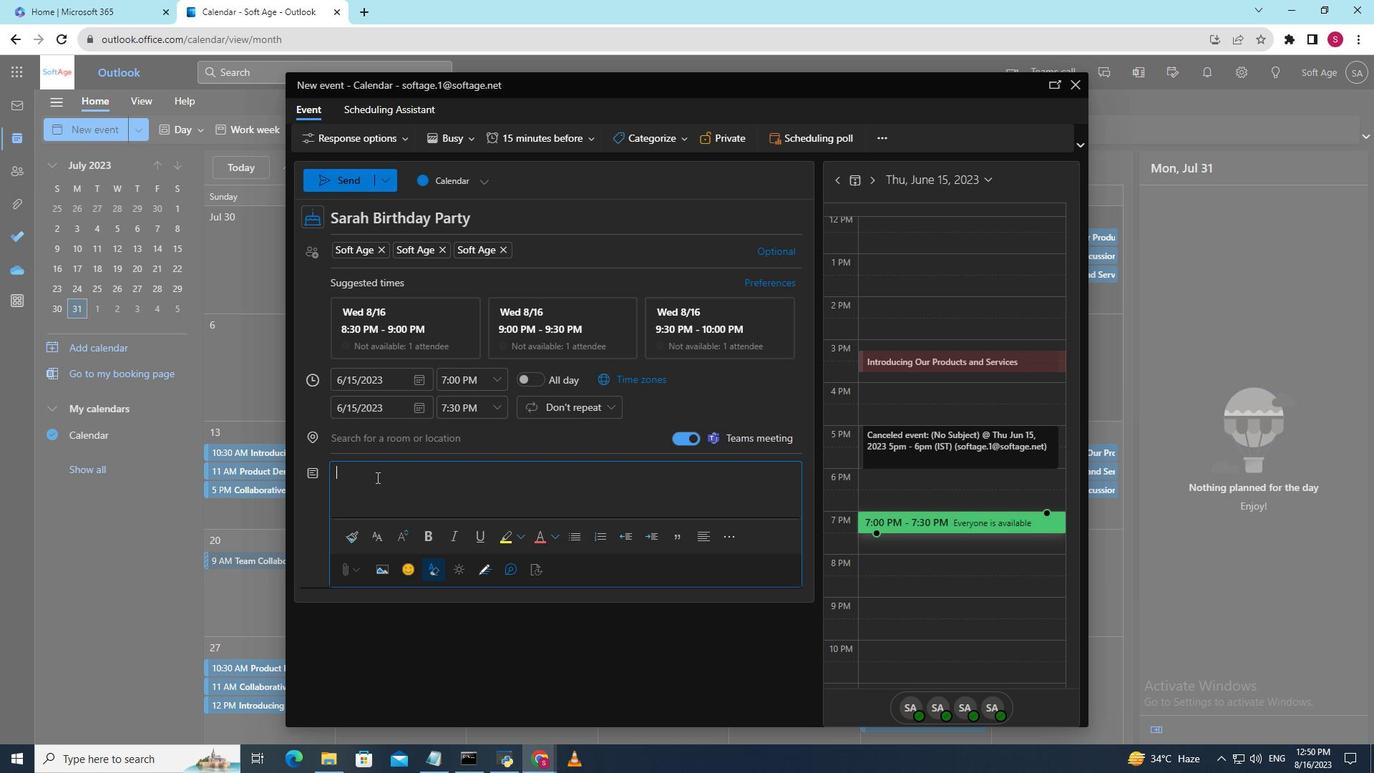 
Action: Key pressed <Key.shift>See<Key.space>you<Key.space>on<Key.space><Key.shift><Key.shift><Key.shift>June<Key.space>15th<Key.space>at<Key.space>7<Key.shift_r>:00<Key.space><Key.shift>PM<Key.space>for<Key.space>an<Key.space>evening<Key.space>of<Key.space>joy,<Key.space>laughter,<Key.space>and<Key.space>birthday<Key.space>cheer<Key.shift>!
Screenshot: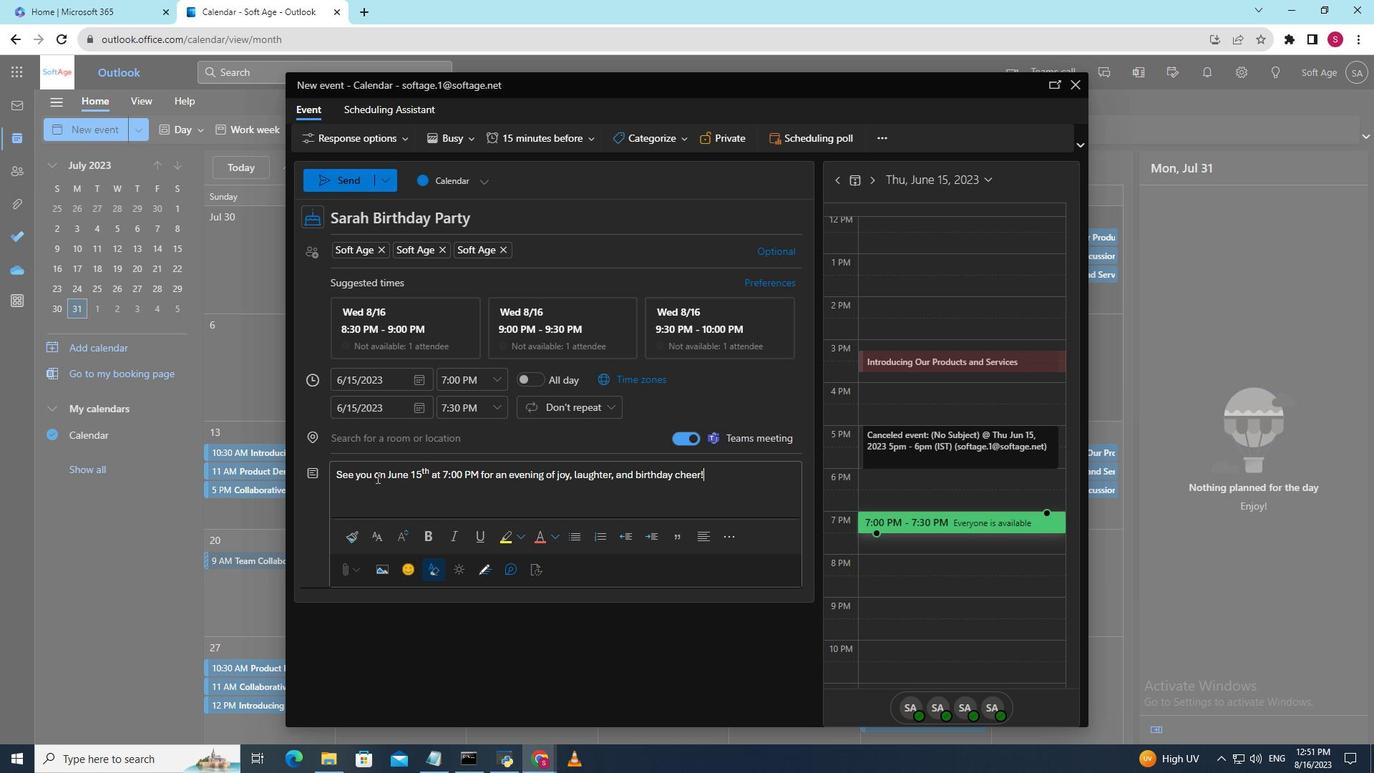 
Action: Mouse moved to (357, 186)
Screenshot: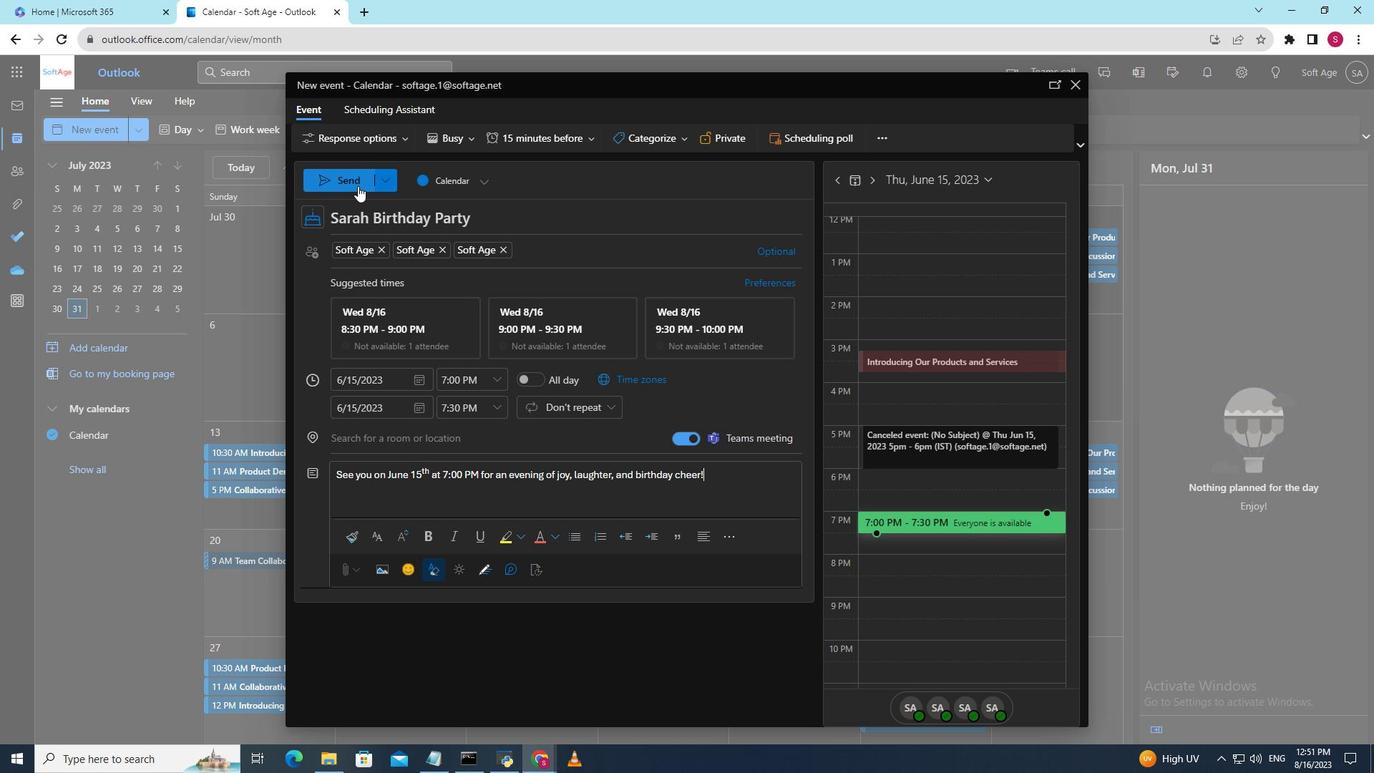 
Action: Mouse pressed left at (357, 186)
Screenshot: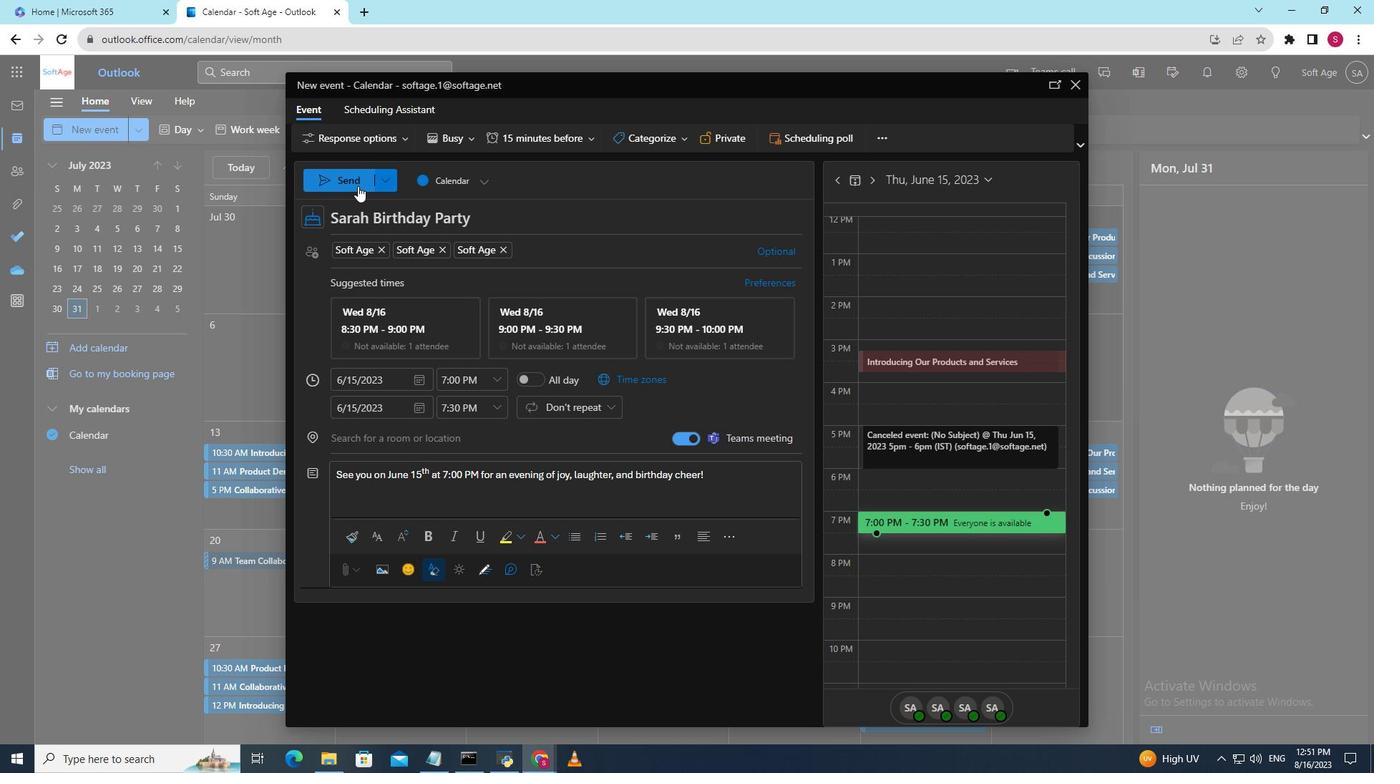 
